 Task: Look for space in Reguiba, Algeria from 11th June, 2023 to 15th June, 2023 for 2 adults in price range Rs.7000 to Rs.16000. Place can be private room with 1  bedroom having 2 beds and 1 bathroom. Property type can be house, flat, hotel. Amenities needed are: washing machine. Booking option can be shelf check-in. Required host language is .
Action: Mouse moved to (620, 89)
Screenshot: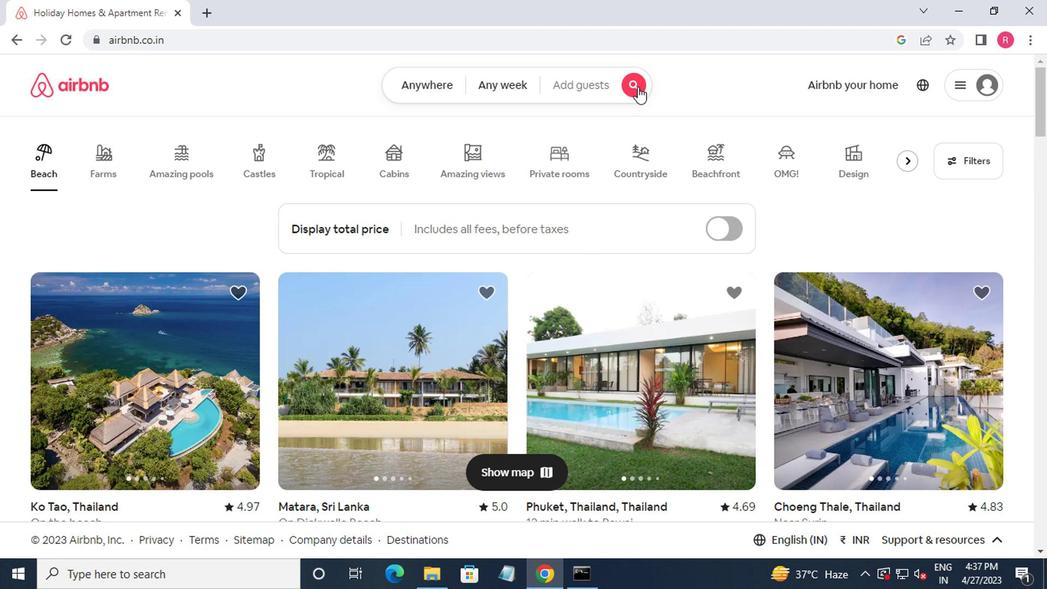 
Action: Mouse pressed left at (620, 89)
Screenshot: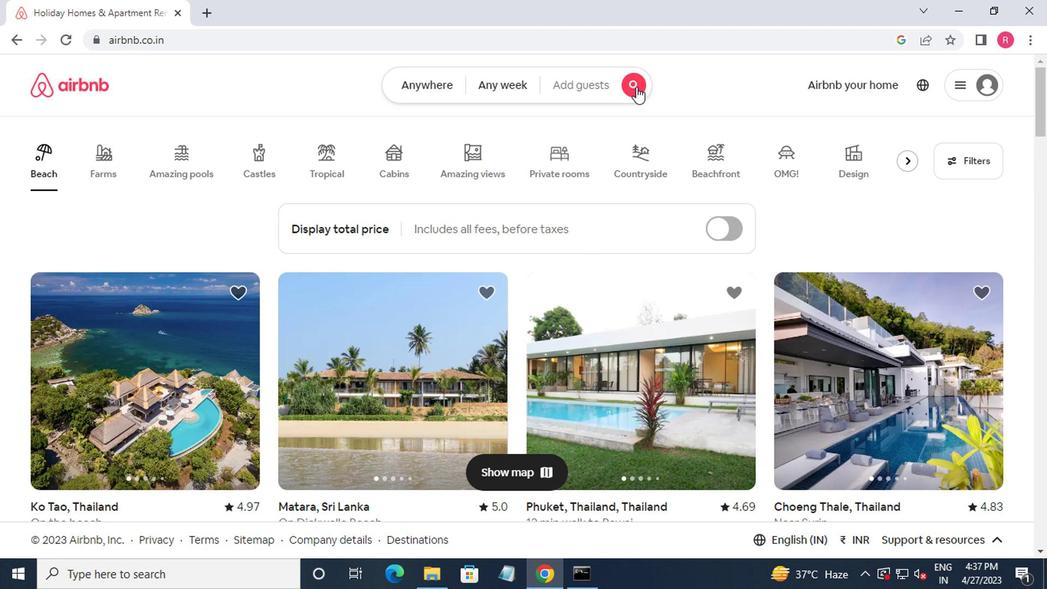 
Action: Mouse moved to (385, 140)
Screenshot: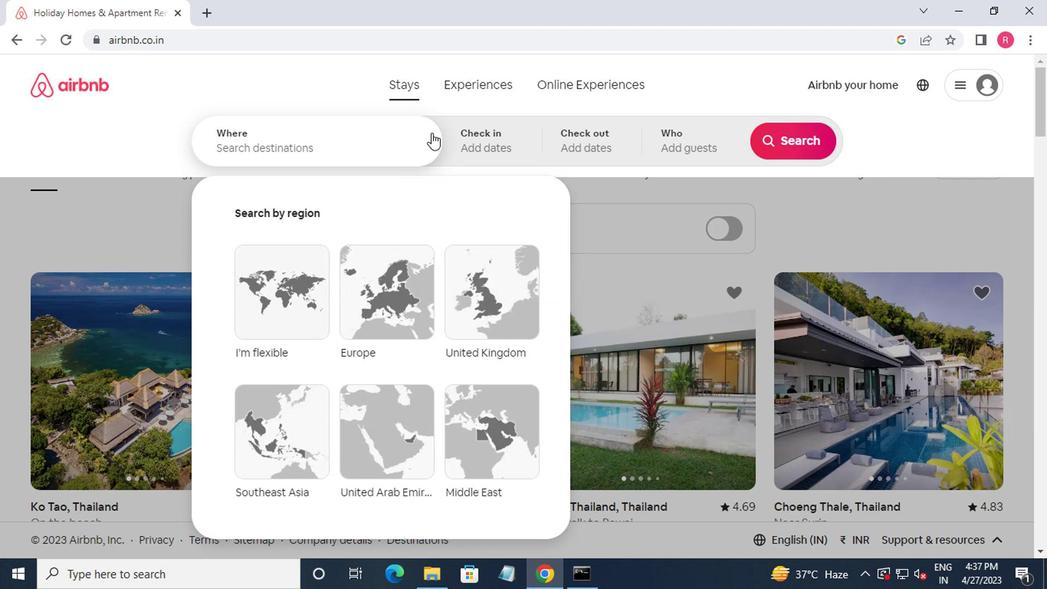 
Action: Mouse pressed left at (385, 140)
Screenshot: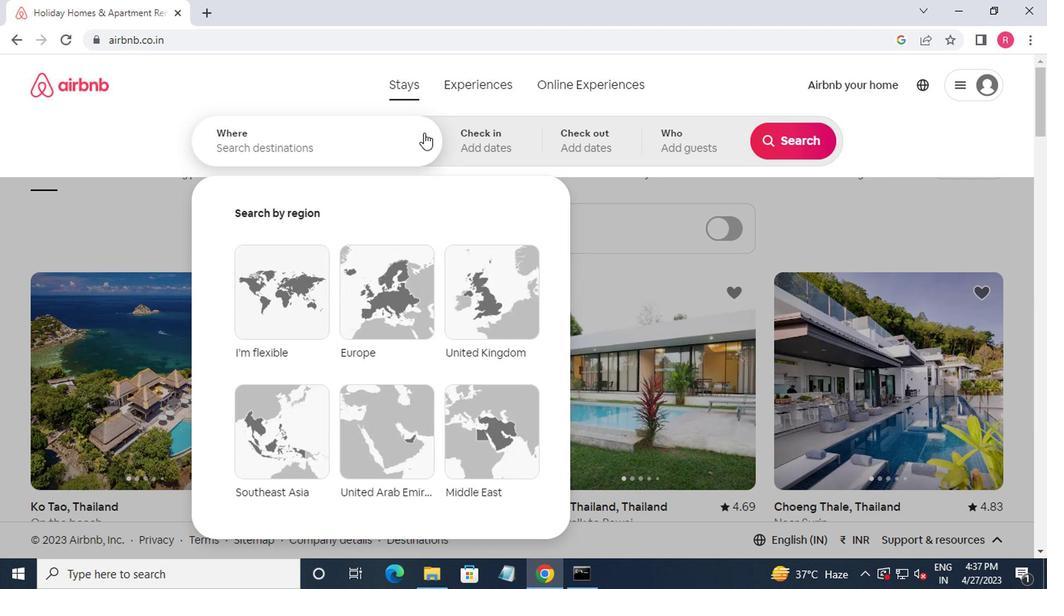 
Action: Mouse moved to (465, 95)
Screenshot: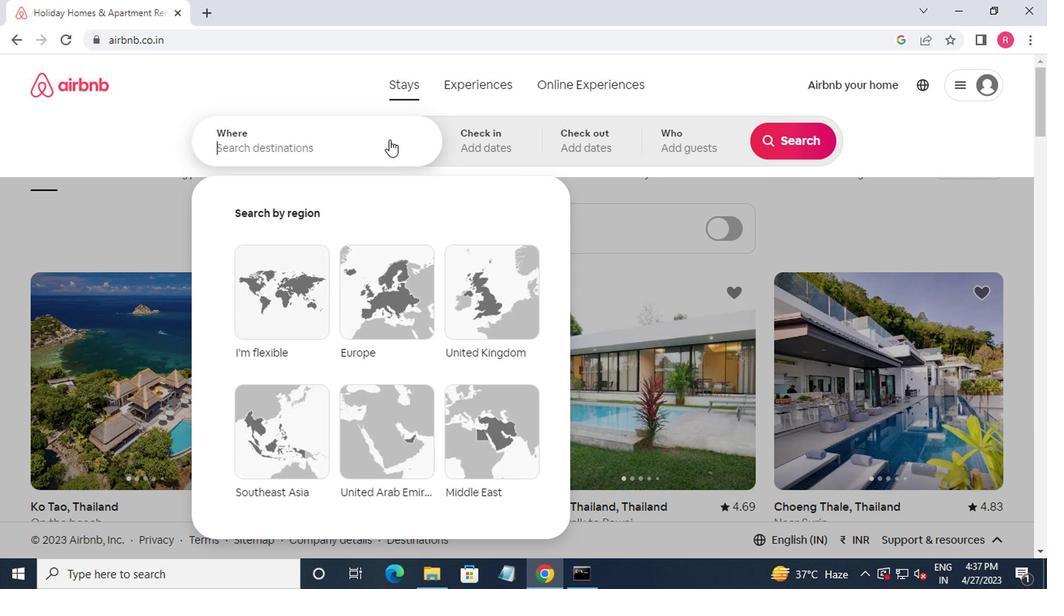 
Action: Key pressed reguiba<Key.down><Key.enter>
Screenshot: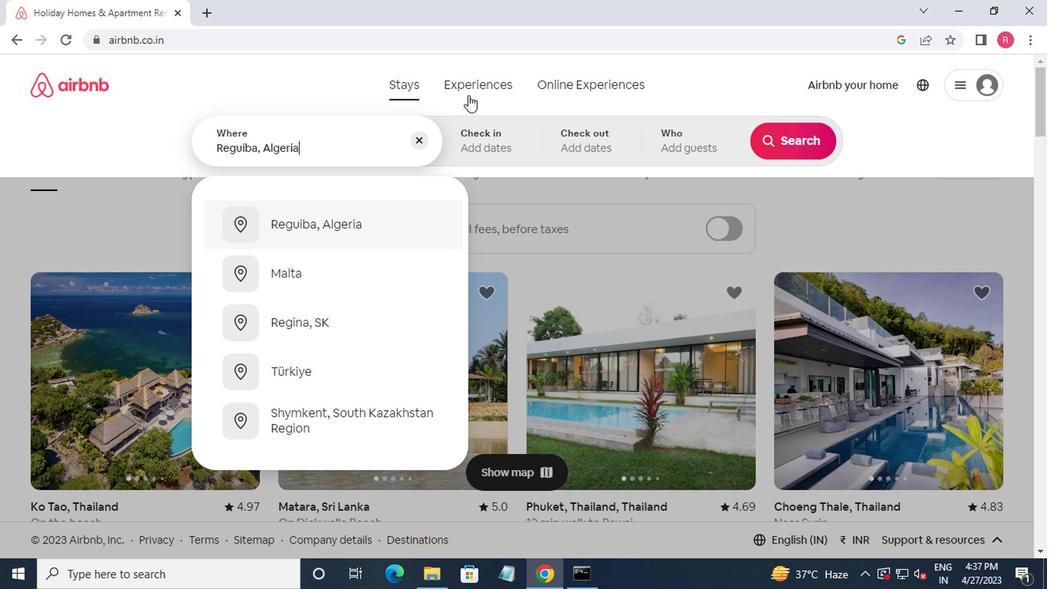
Action: Mouse moved to (685, 145)
Screenshot: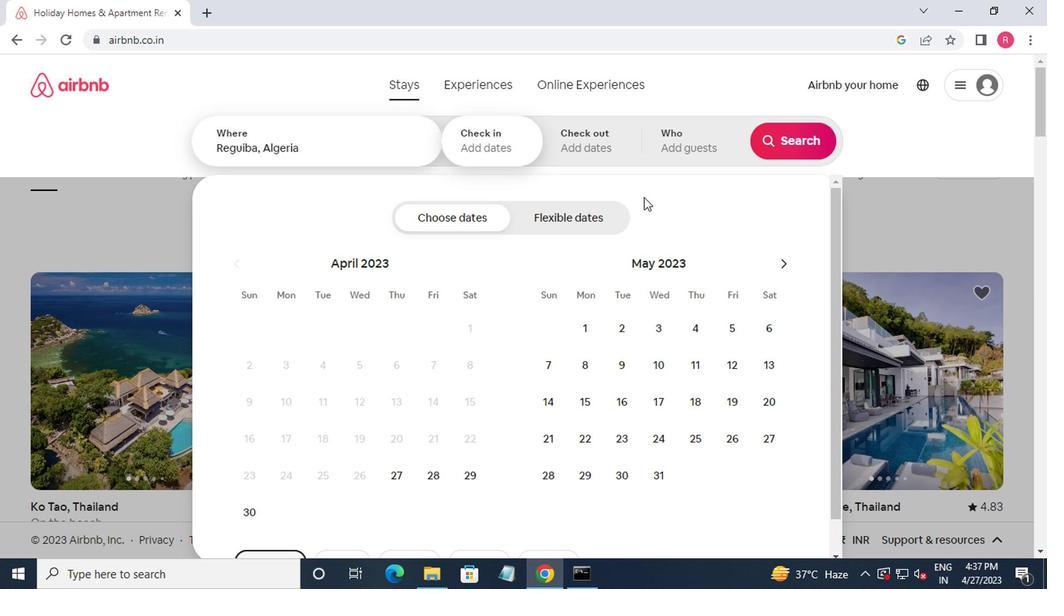 
Action: Mouse pressed left at (685, 145)
Screenshot: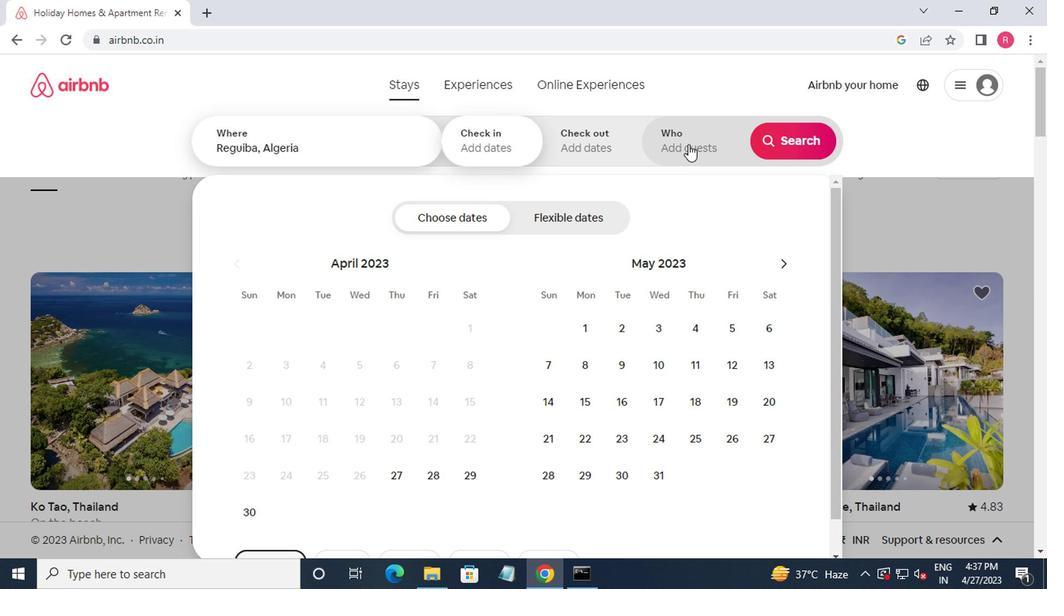 
Action: Mouse moved to (377, 151)
Screenshot: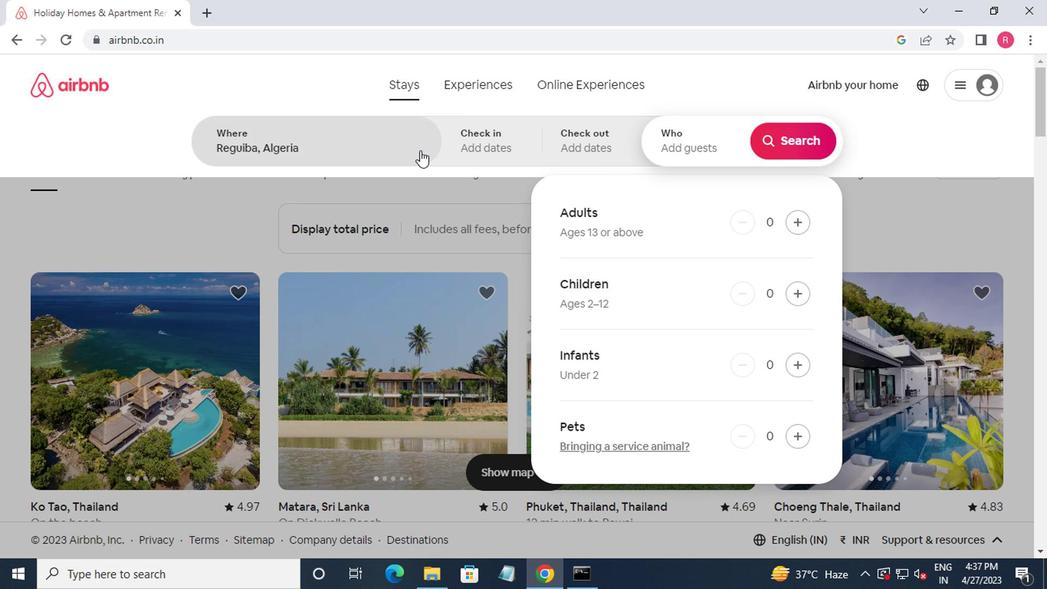 
Action: Mouse pressed left at (377, 151)
Screenshot: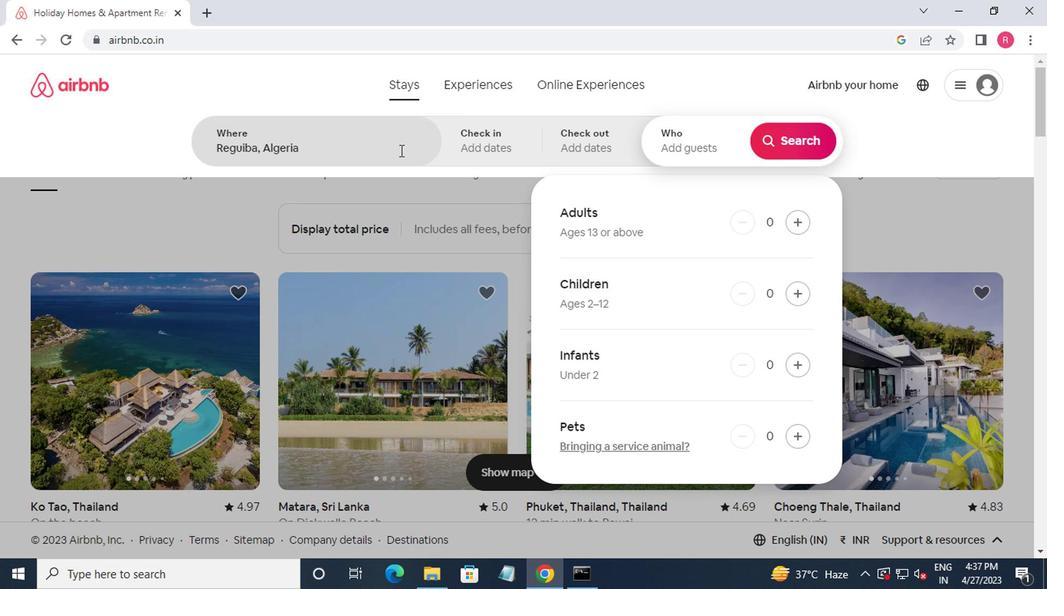 
Action: Mouse moved to (487, 159)
Screenshot: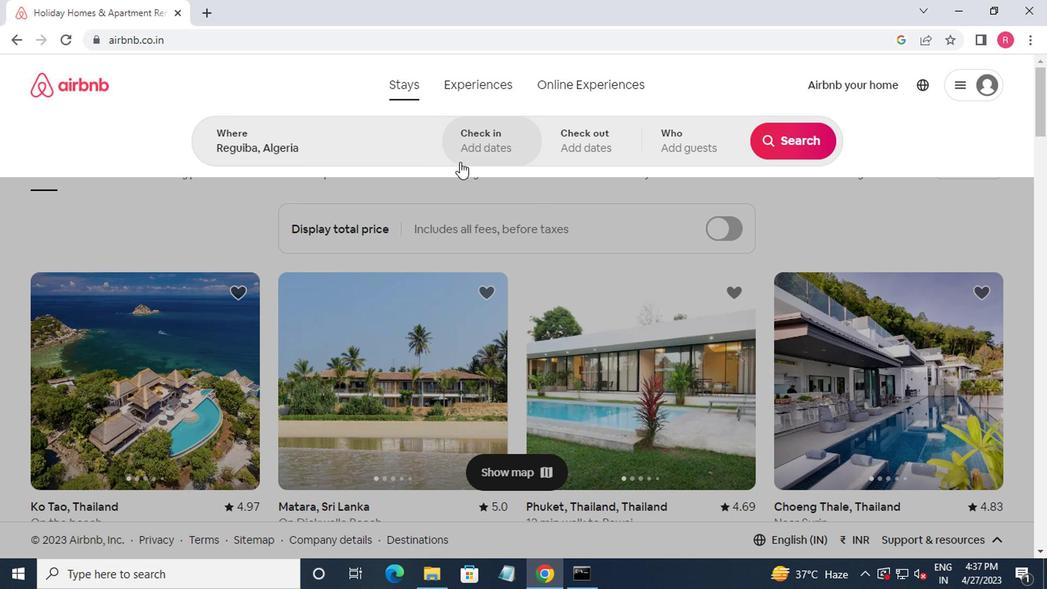 
Action: Mouse pressed left at (487, 159)
Screenshot: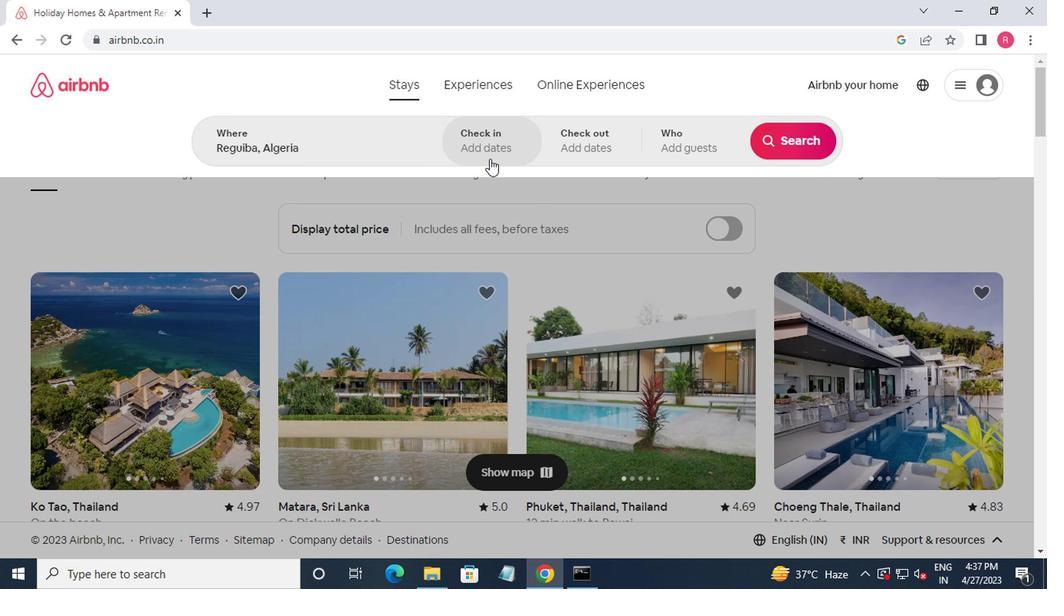 
Action: Mouse moved to (783, 270)
Screenshot: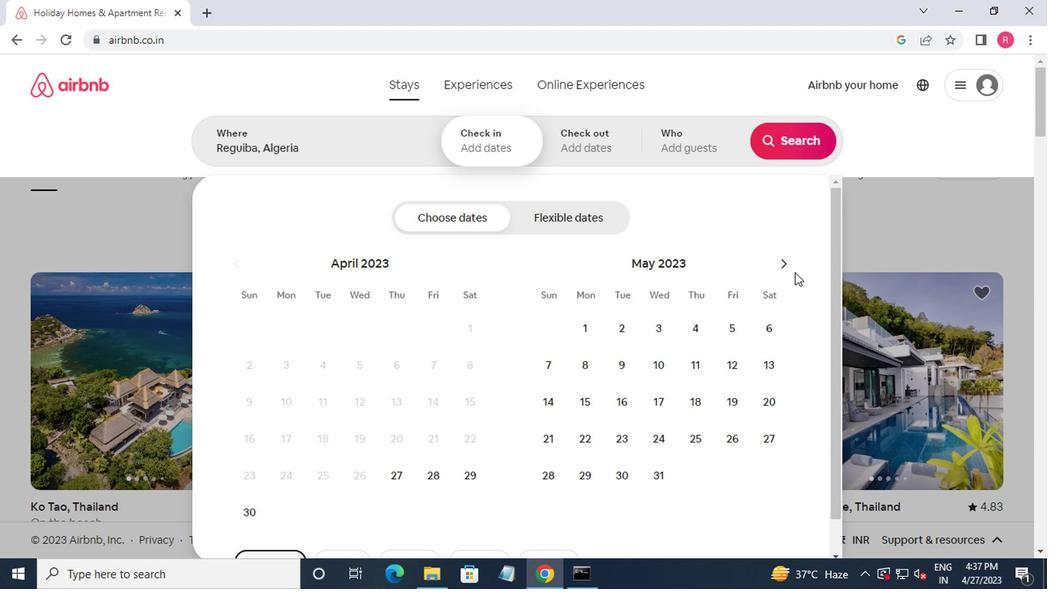 
Action: Mouse pressed left at (783, 270)
Screenshot: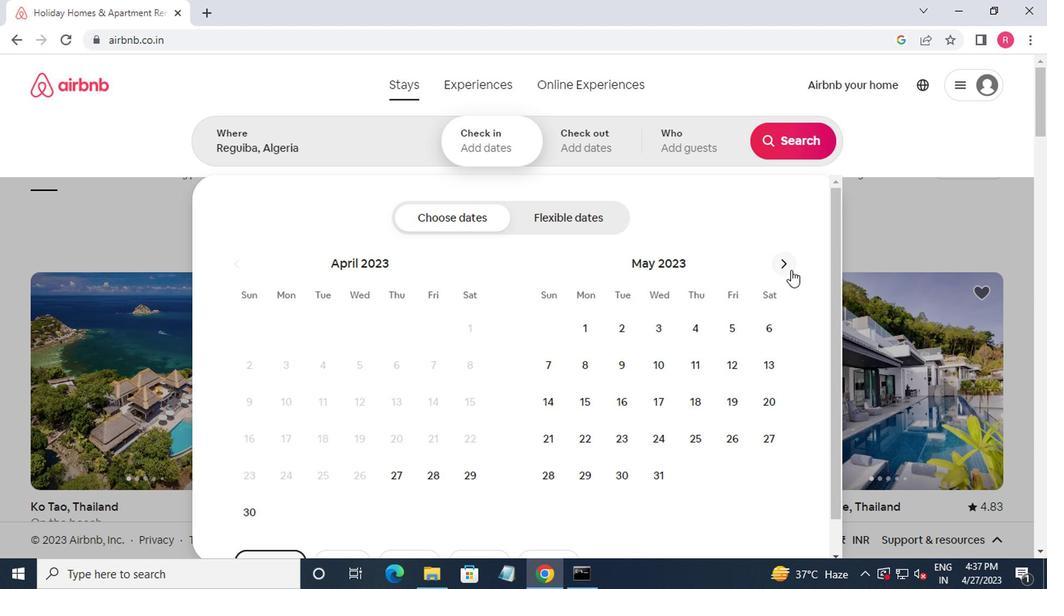 
Action: Mouse moved to (543, 405)
Screenshot: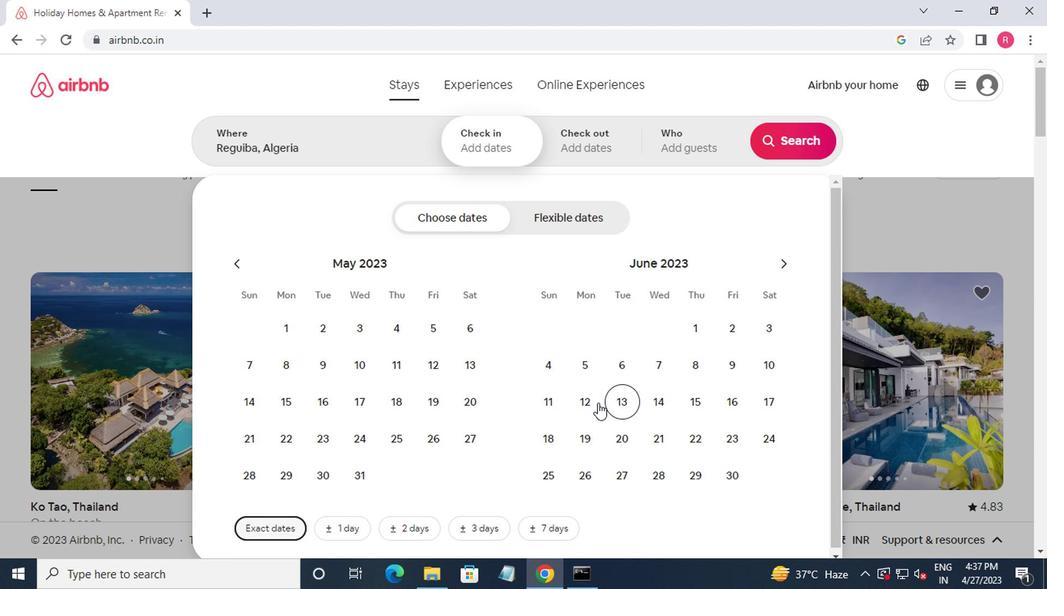 
Action: Mouse pressed left at (543, 405)
Screenshot: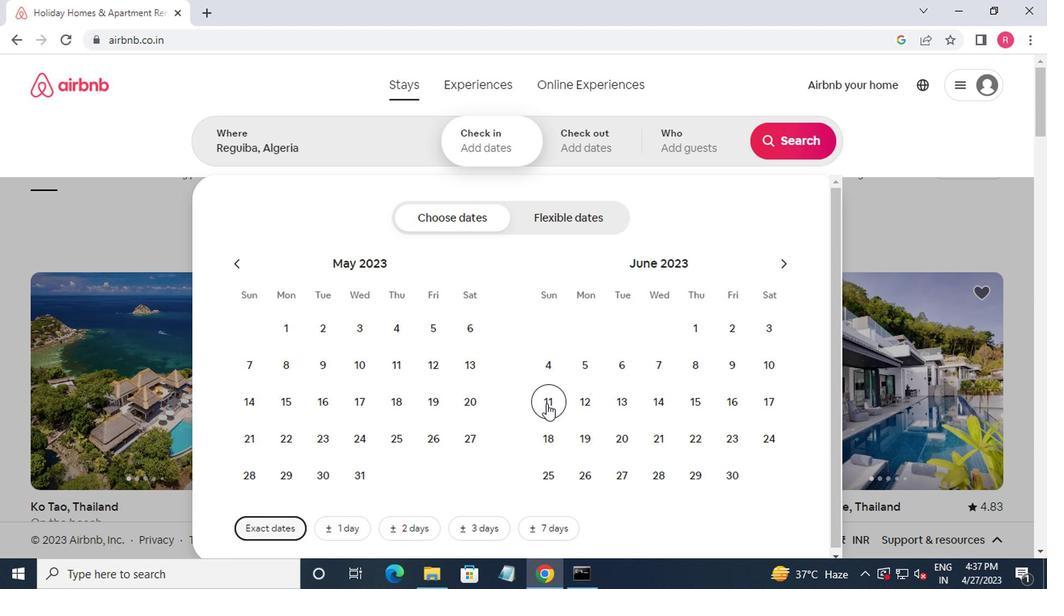 
Action: Mouse moved to (694, 401)
Screenshot: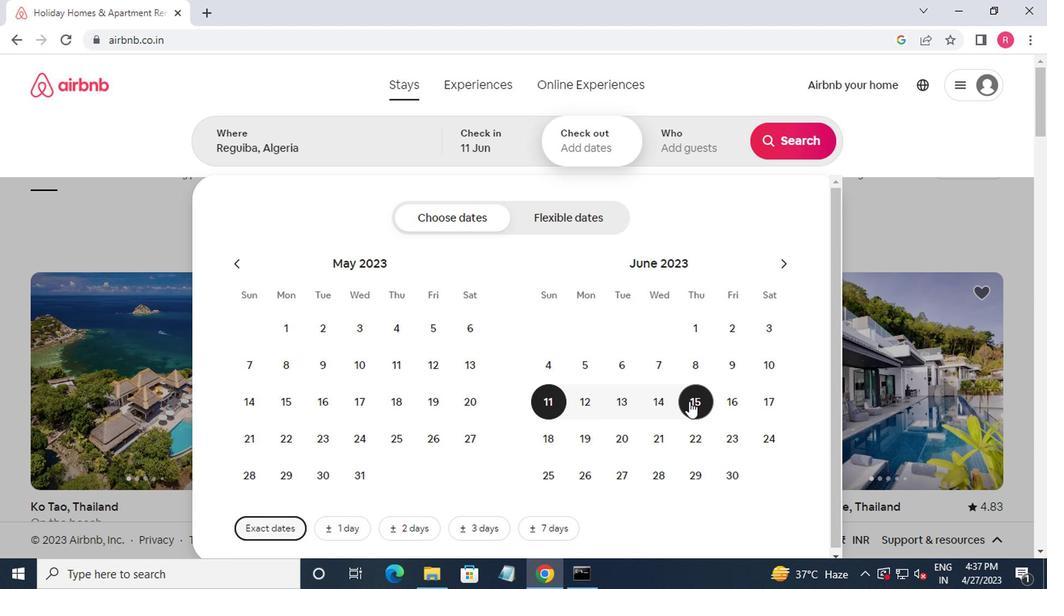 
Action: Mouse pressed left at (694, 401)
Screenshot: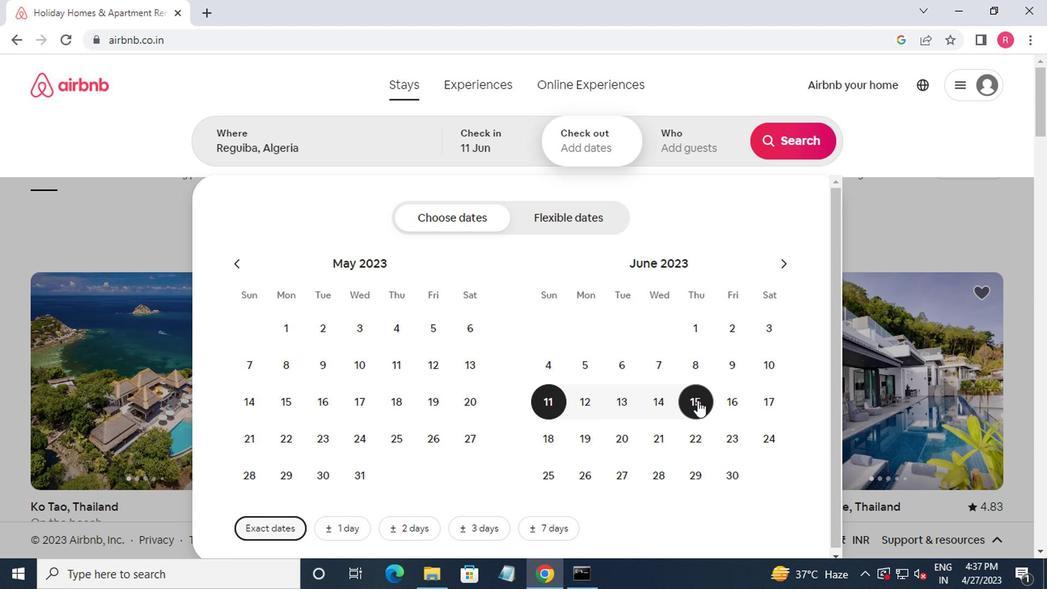 
Action: Mouse moved to (677, 155)
Screenshot: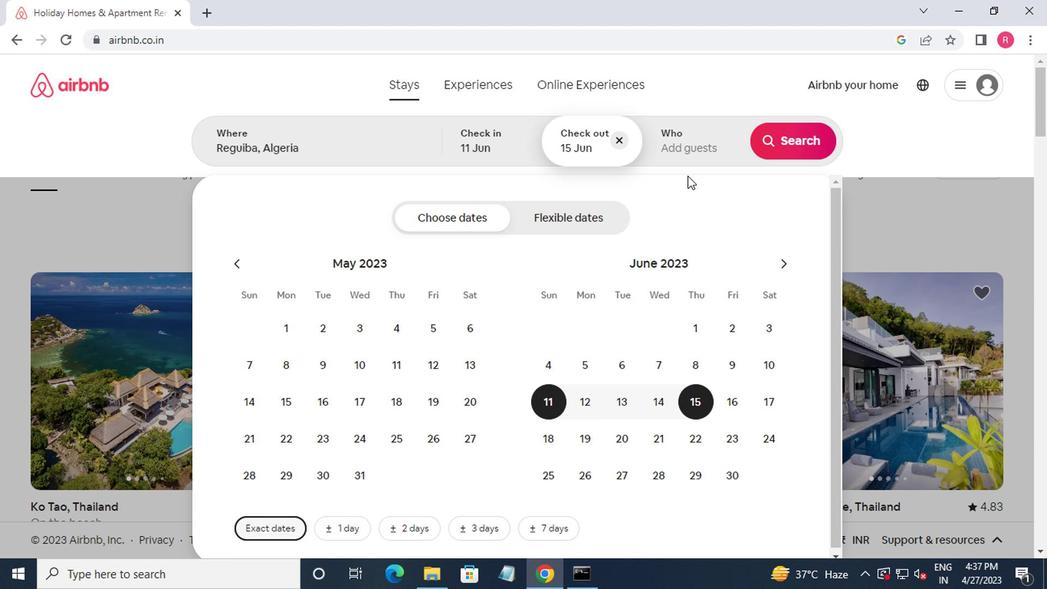 
Action: Mouse pressed left at (677, 155)
Screenshot: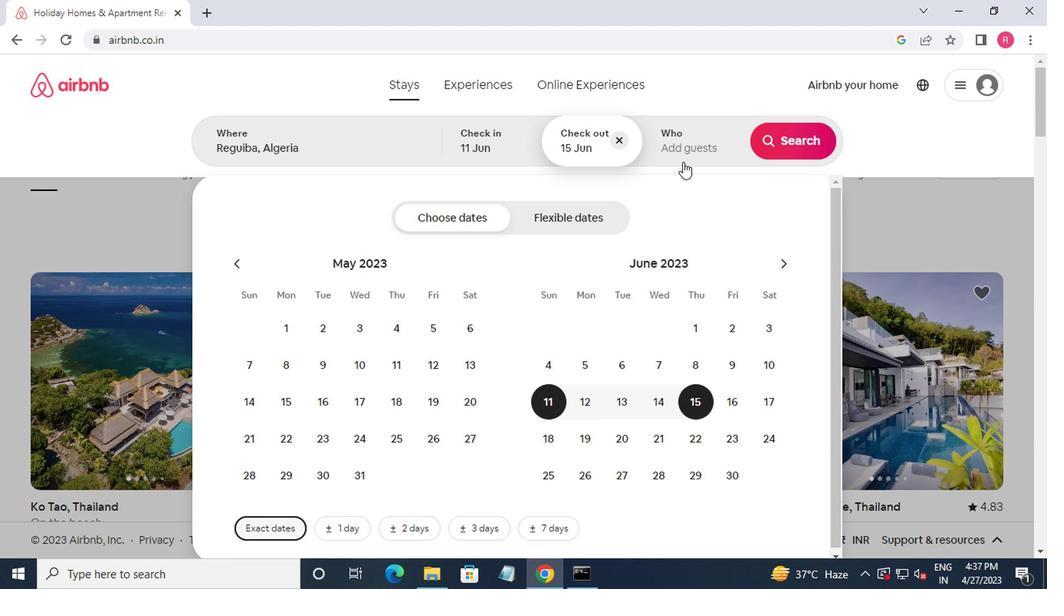 
Action: Mouse moved to (786, 226)
Screenshot: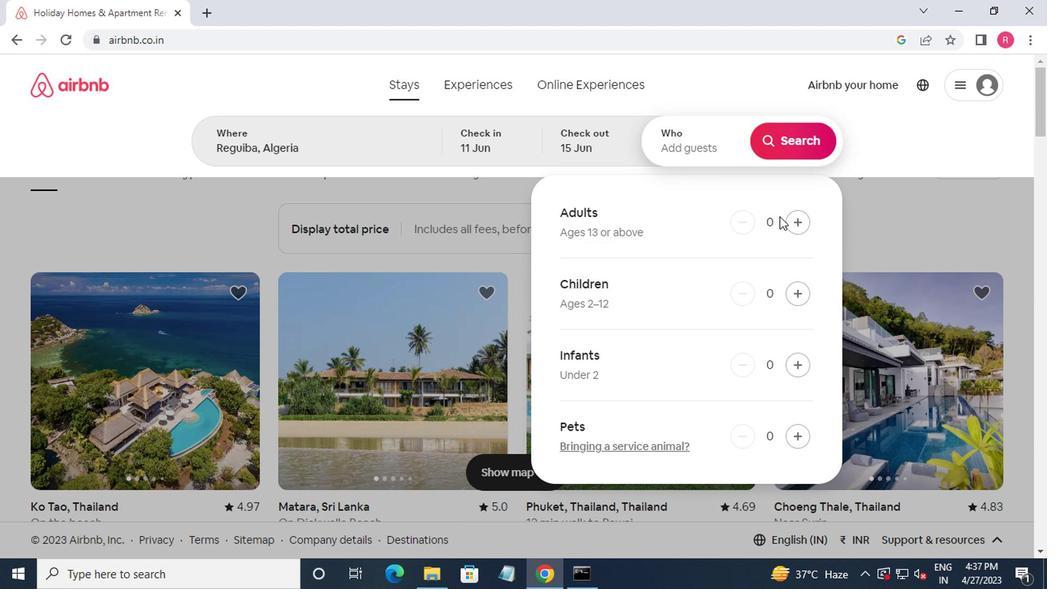 
Action: Mouse pressed left at (786, 226)
Screenshot: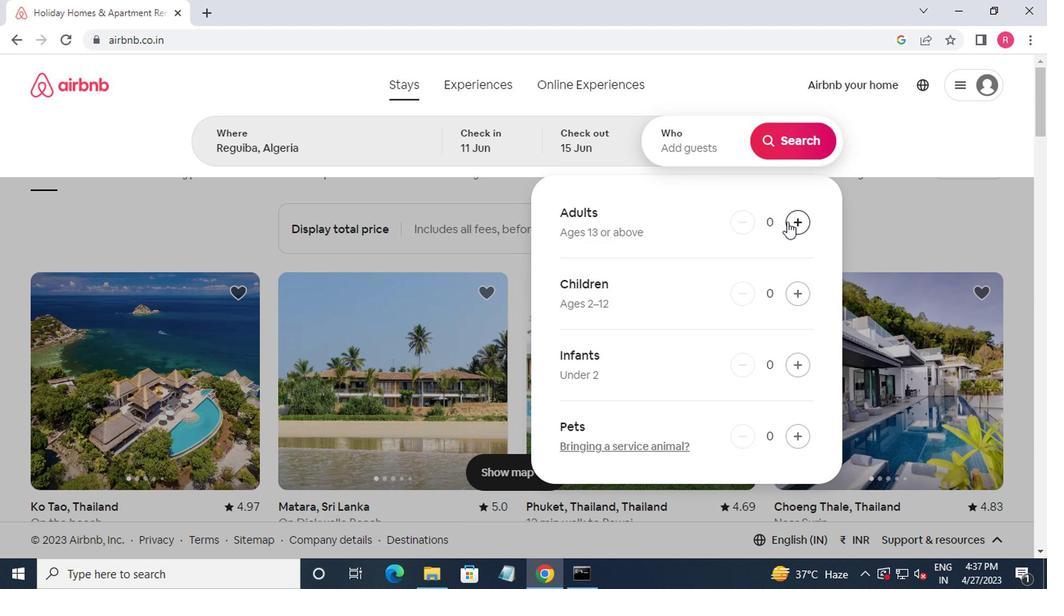 
Action: Mouse pressed left at (786, 226)
Screenshot: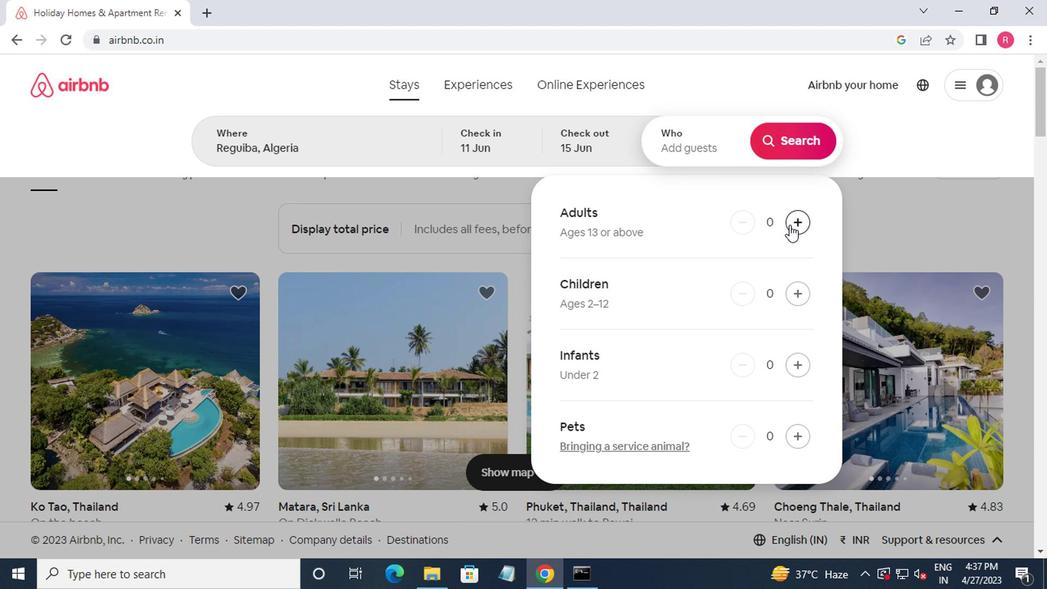 
Action: Mouse moved to (784, 155)
Screenshot: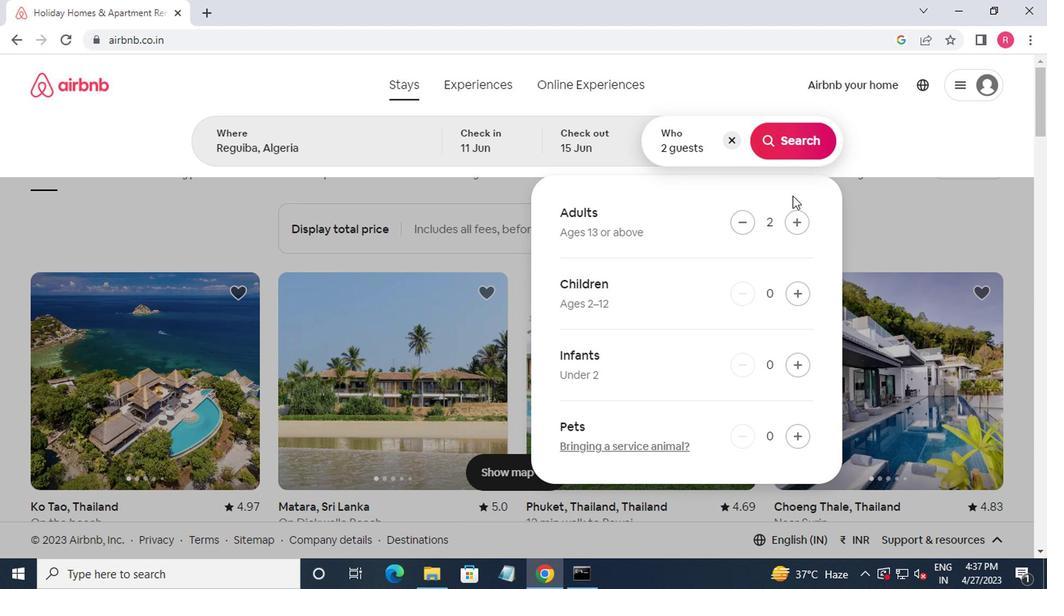 
Action: Mouse pressed left at (784, 155)
Screenshot: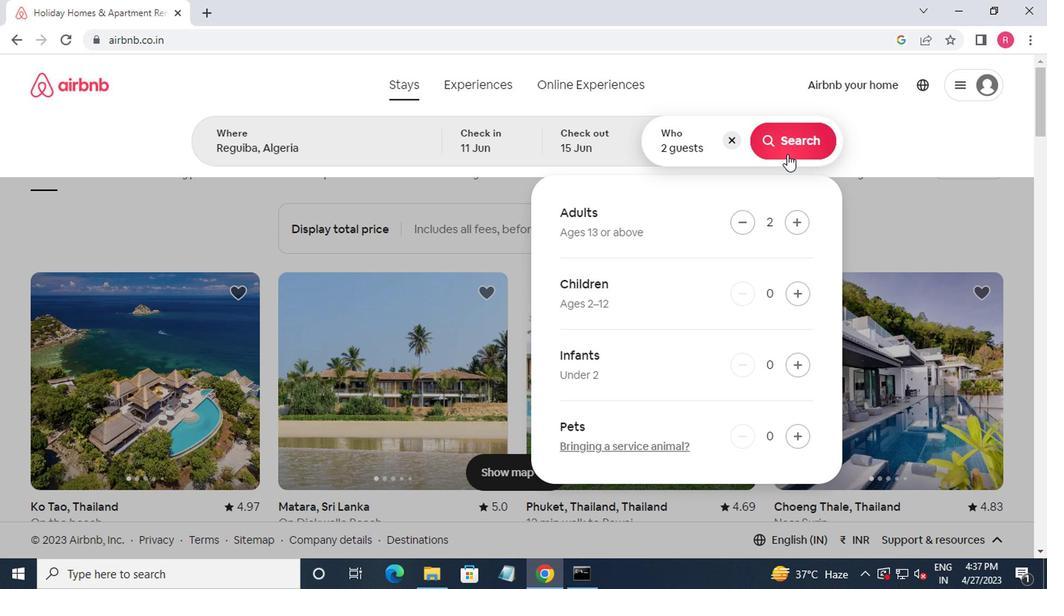 
Action: Mouse moved to (978, 154)
Screenshot: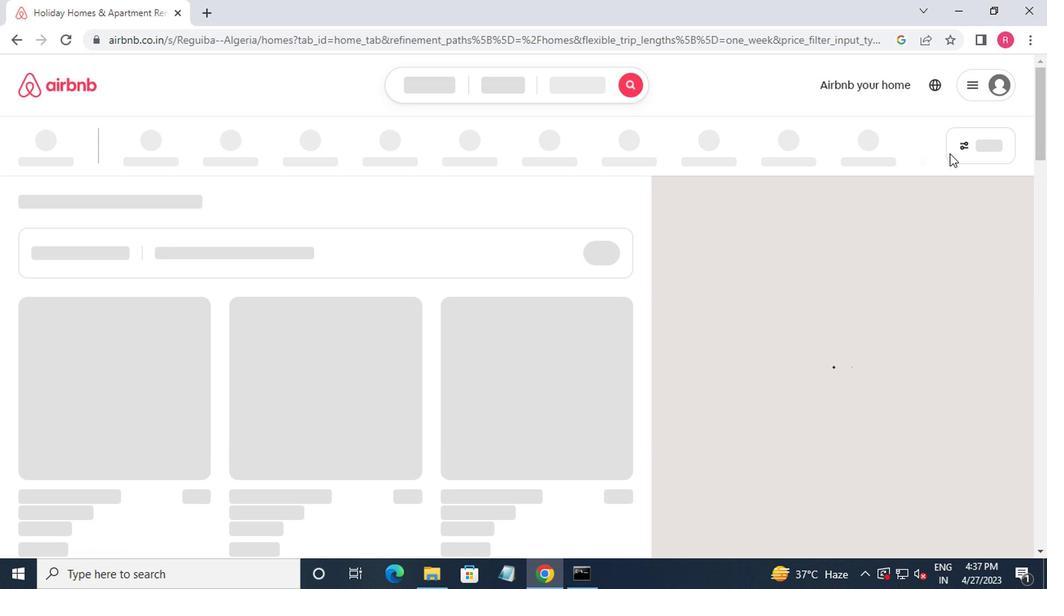 
Action: Mouse pressed left at (978, 154)
Screenshot: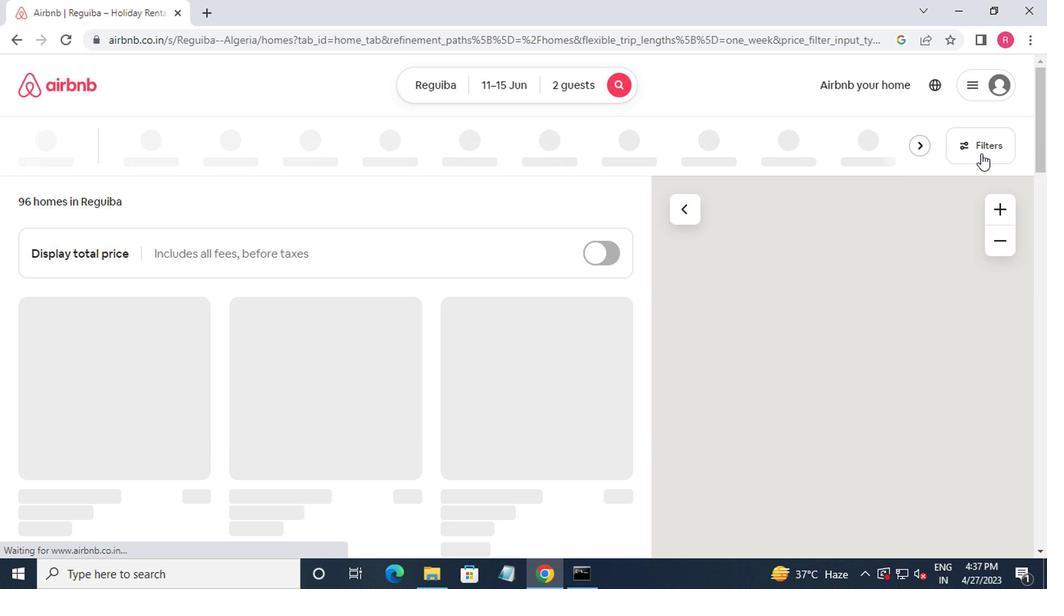 
Action: Mouse moved to (368, 338)
Screenshot: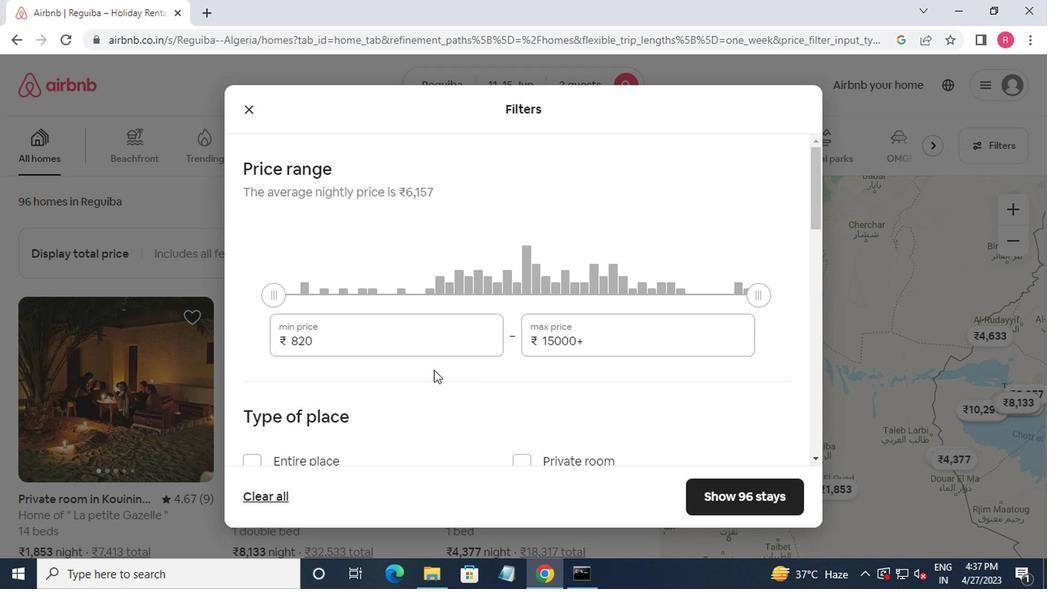 
Action: Mouse pressed left at (368, 338)
Screenshot: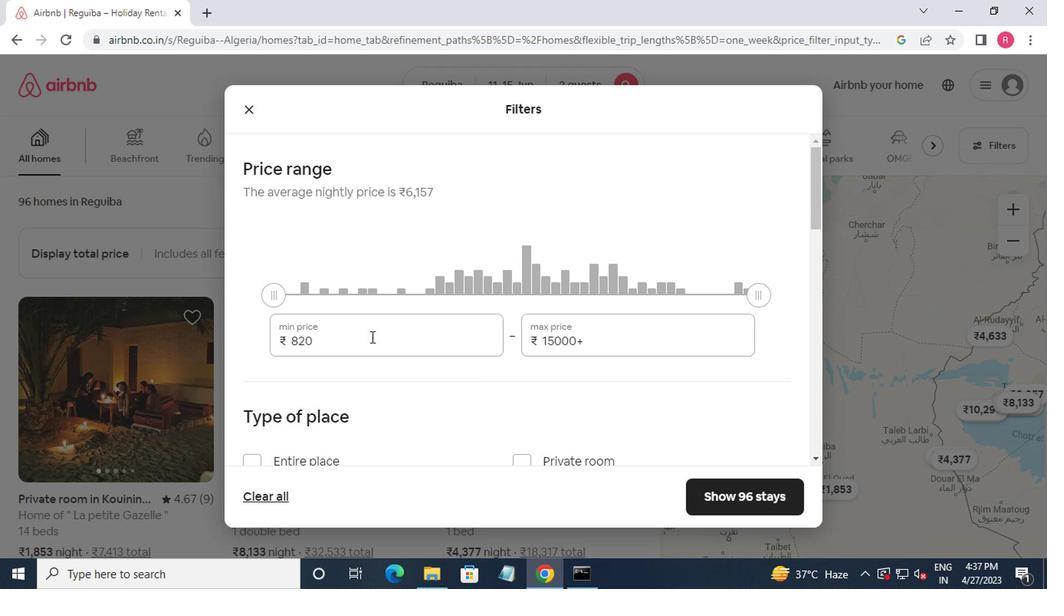 
Action: Mouse moved to (385, 325)
Screenshot: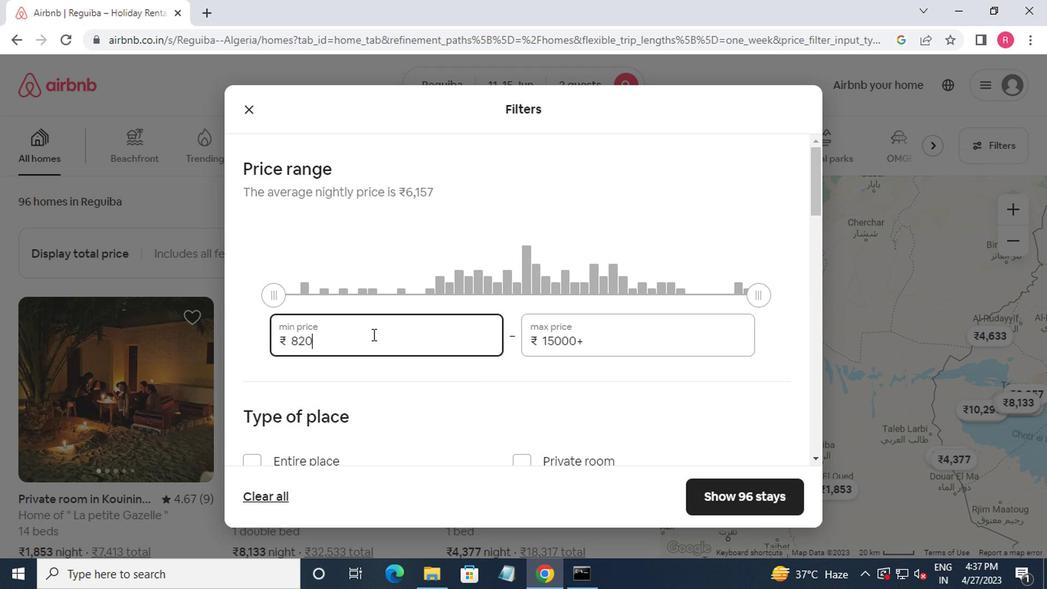 
Action: Key pressed <Key.backspace><Key.backspace><Key.backspace><Key.backspace>7000<Key.tab>16000
Screenshot: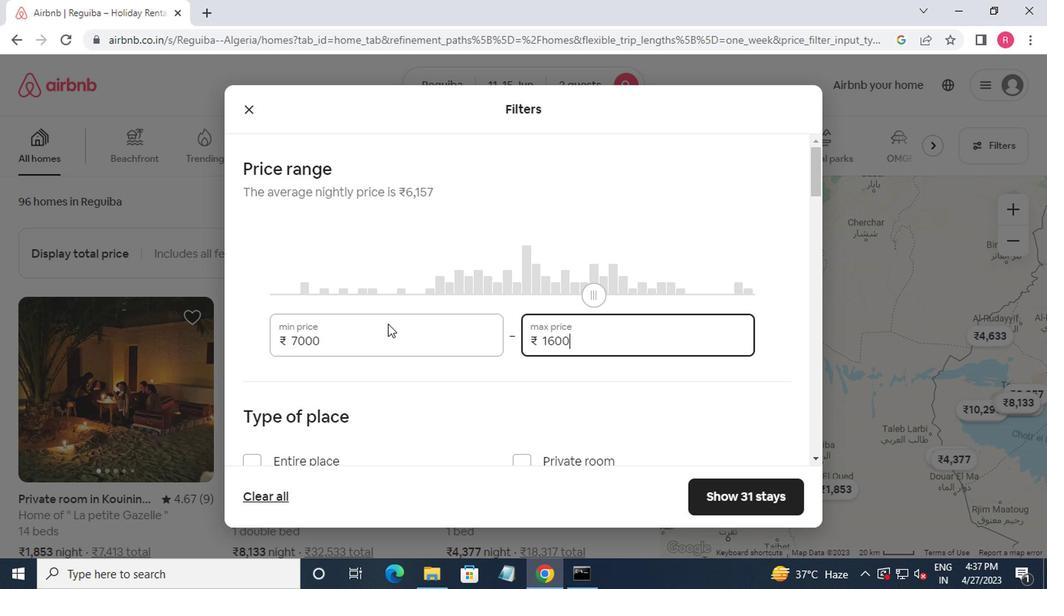 
Action: Mouse moved to (407, 308)
Screenshot: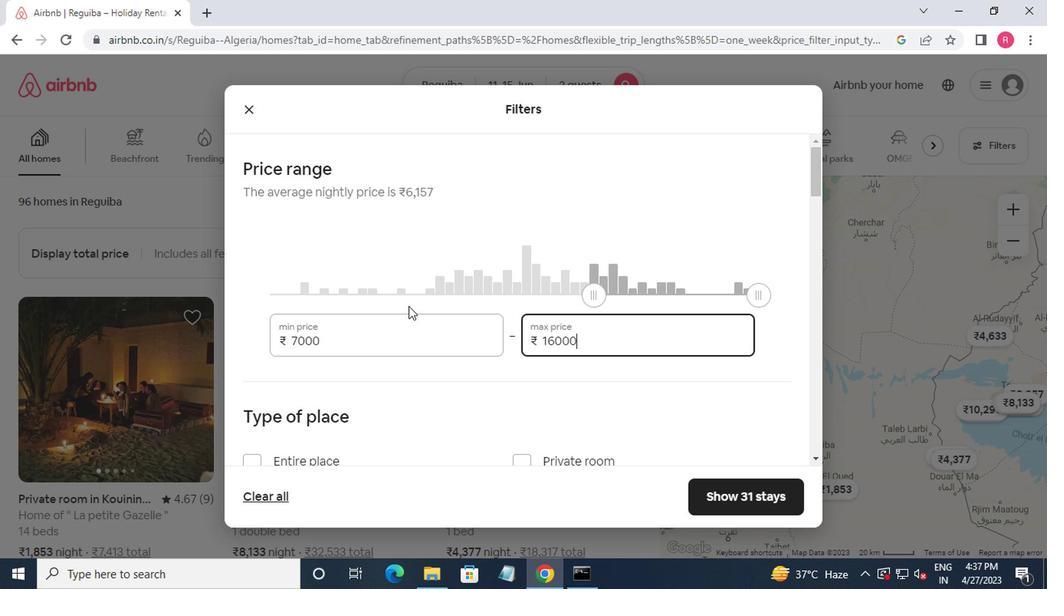 
Action: Mouse scrolled (407, 307) with delta (0, 0)
Screenshot: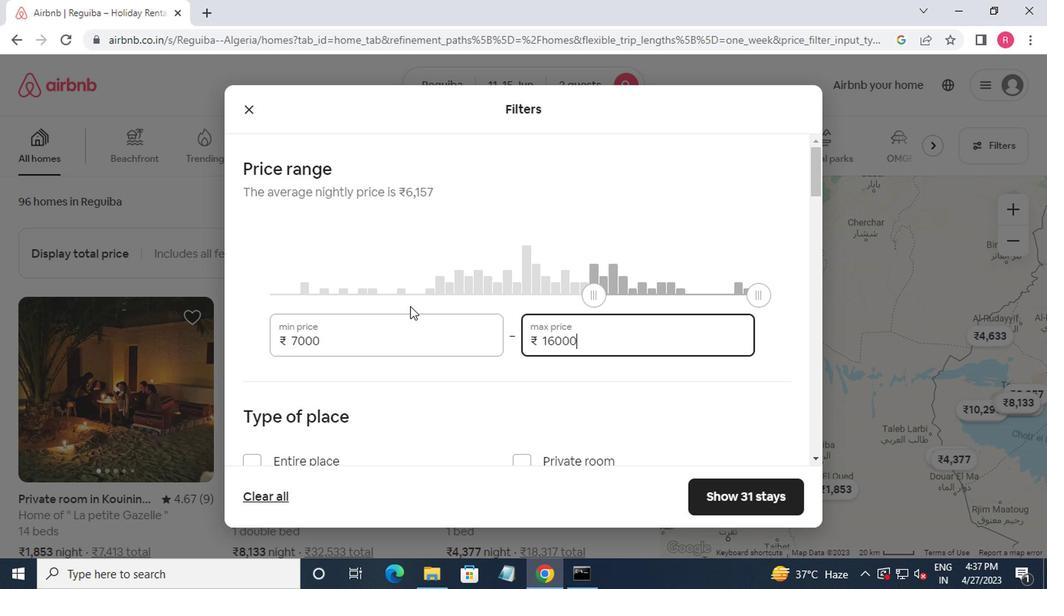 
Action: Mouse moved to (409, 313)
Screenshot: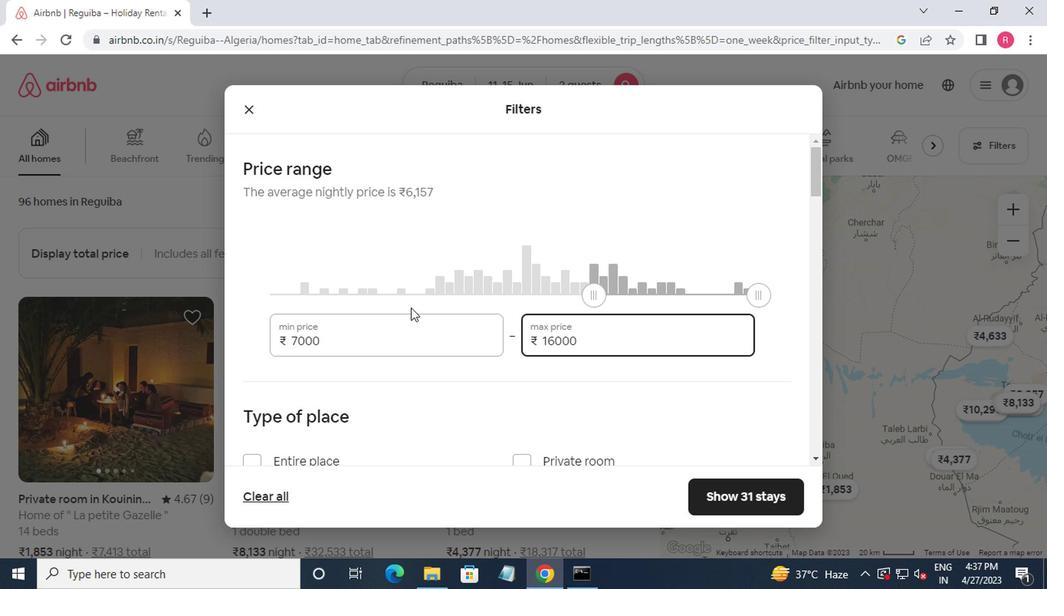 
Action: Mouse scrolled (409, 311) with delta (0, -1)
Screenshot: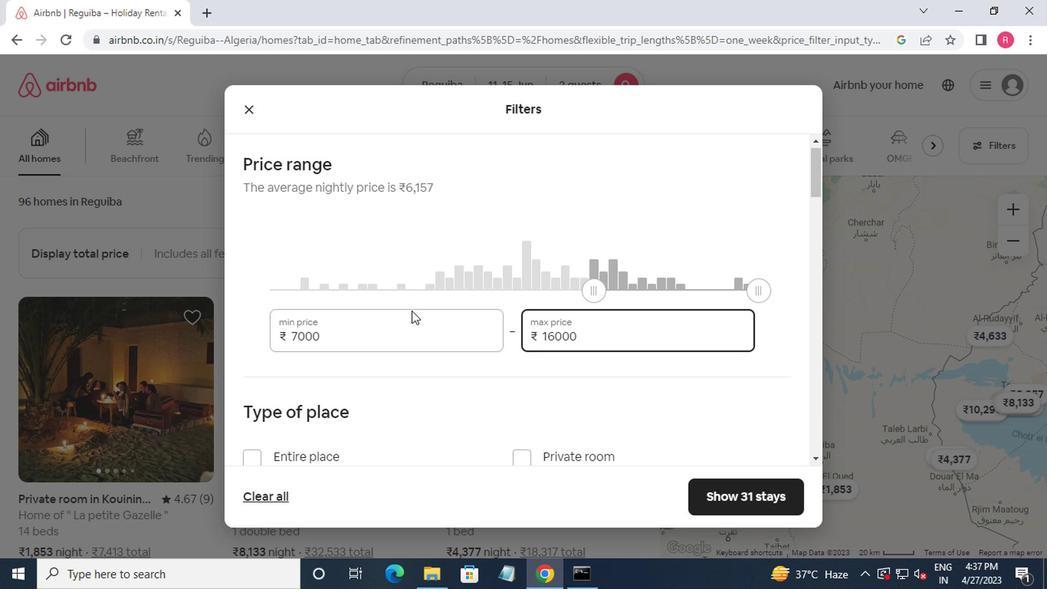 
Action: Mouse moved to (530, 315)
Screenshot: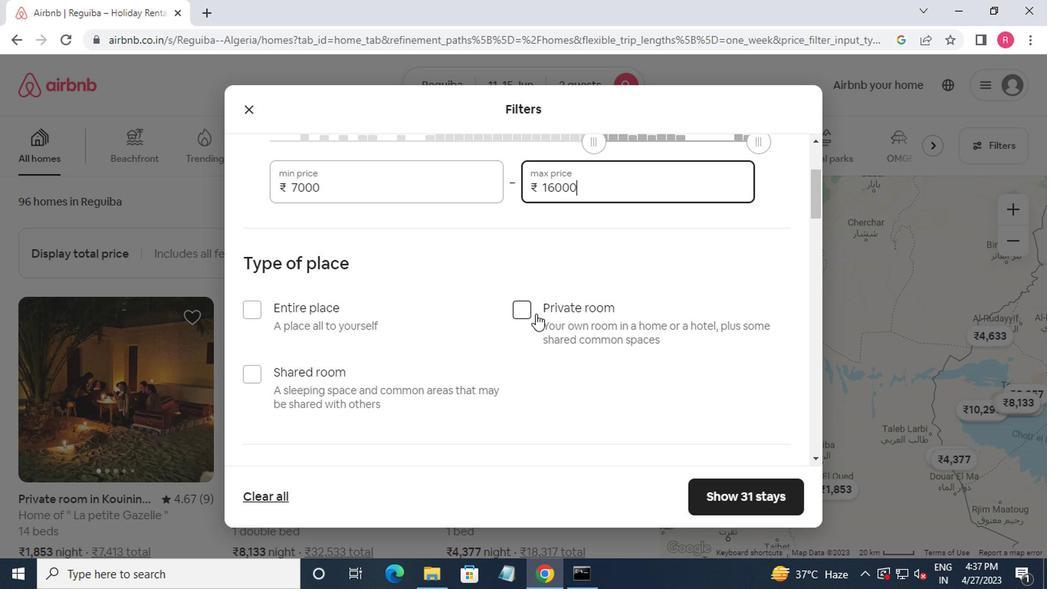 
Action: Mouse pressed left at (530, 315)
Screenshot: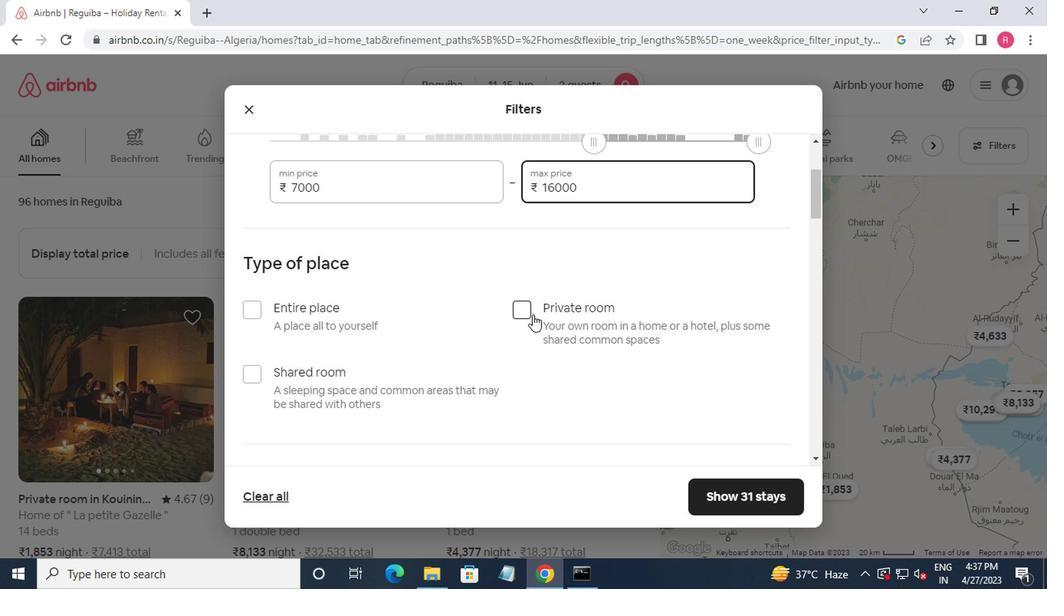 
Action: Mouse moved to (530, 315)
Screenshot: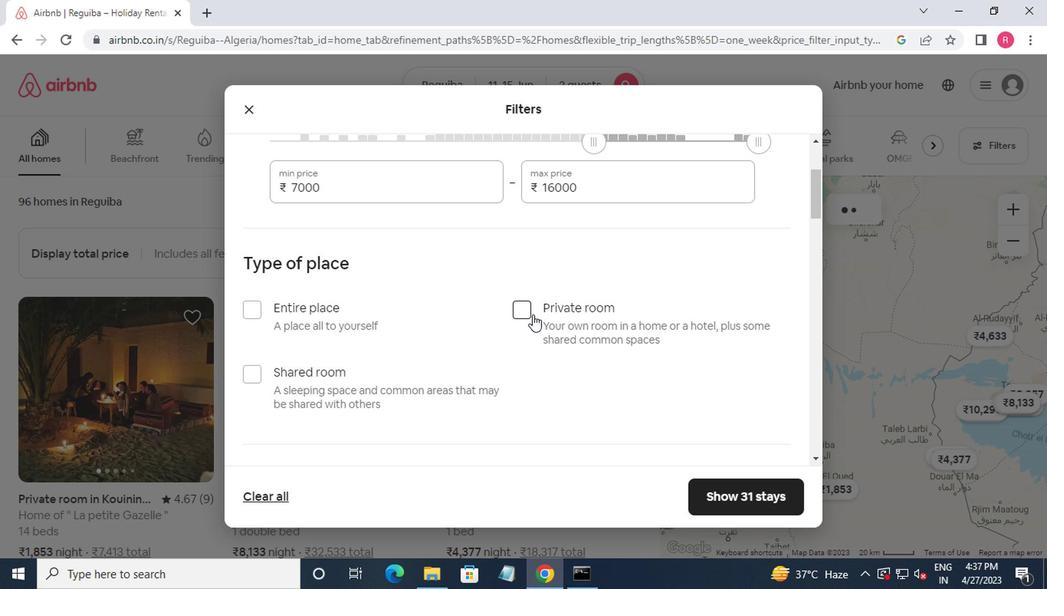 
Action: Mouse scrolled (530, 314) with delta (0, 0)
Screenshot: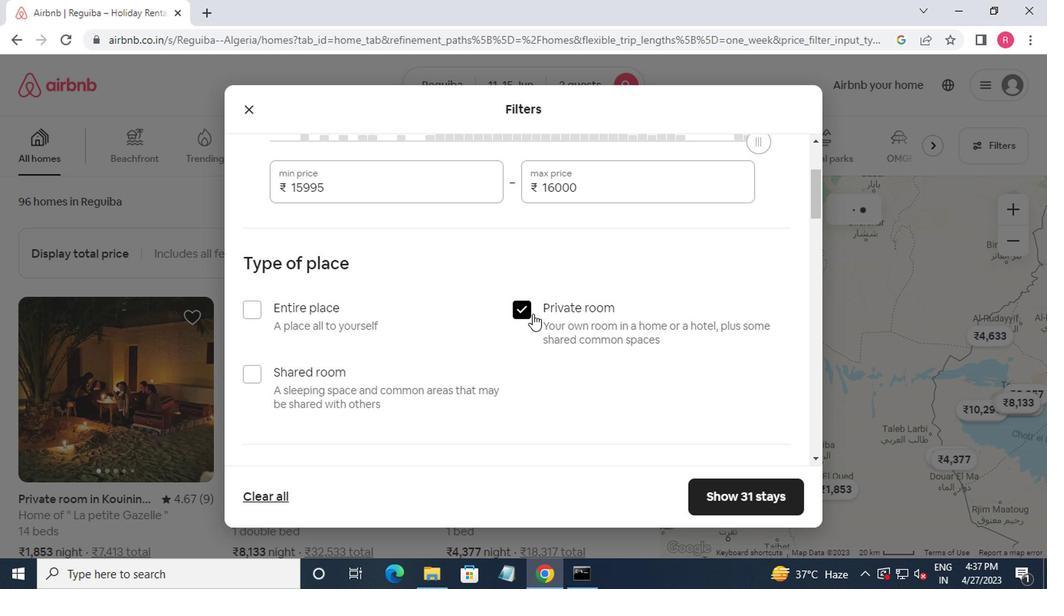 
Action: Mouse scrolled (530, 314) with delta (0, 0)
Screenshot: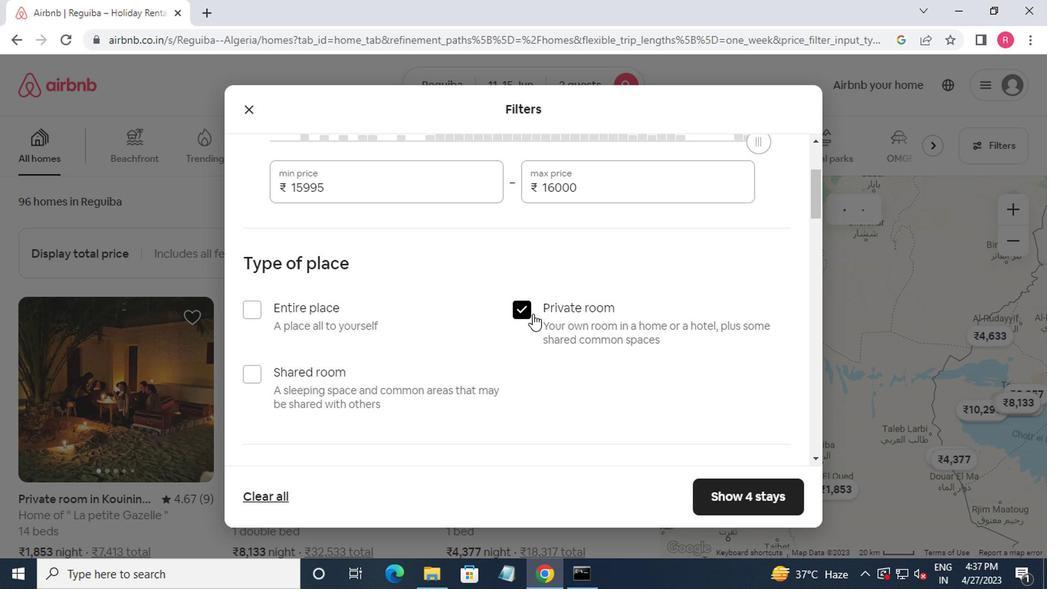 
Action: Mouse moved to (509, 324)
Screenshot: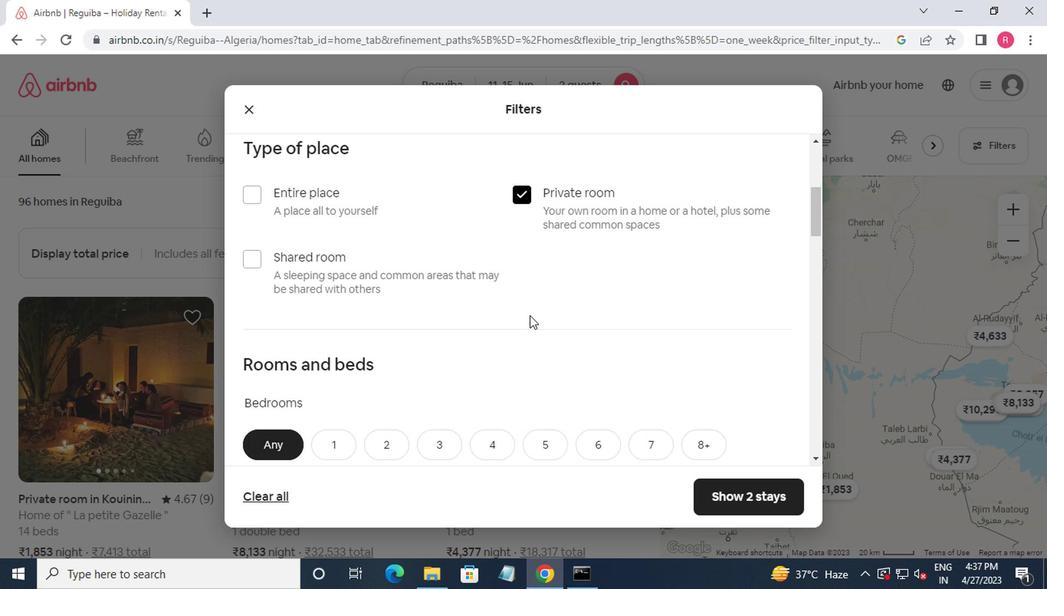 
Action: Mouse scrolled (509, 323) with delta (0, 0)
Screenshot: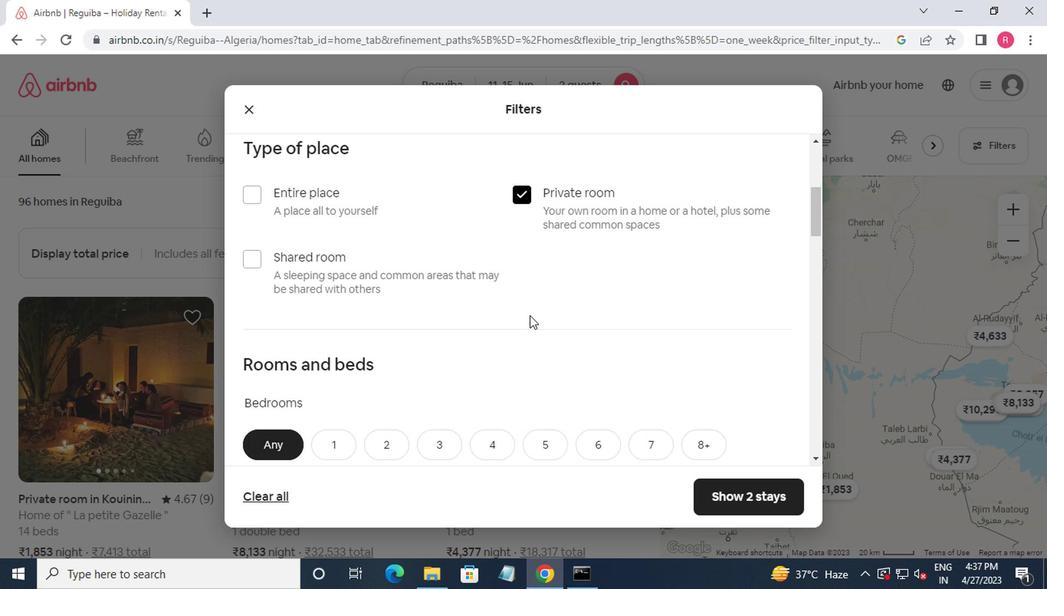 
Action: Mouse moved to (319, 336)
Screenshot: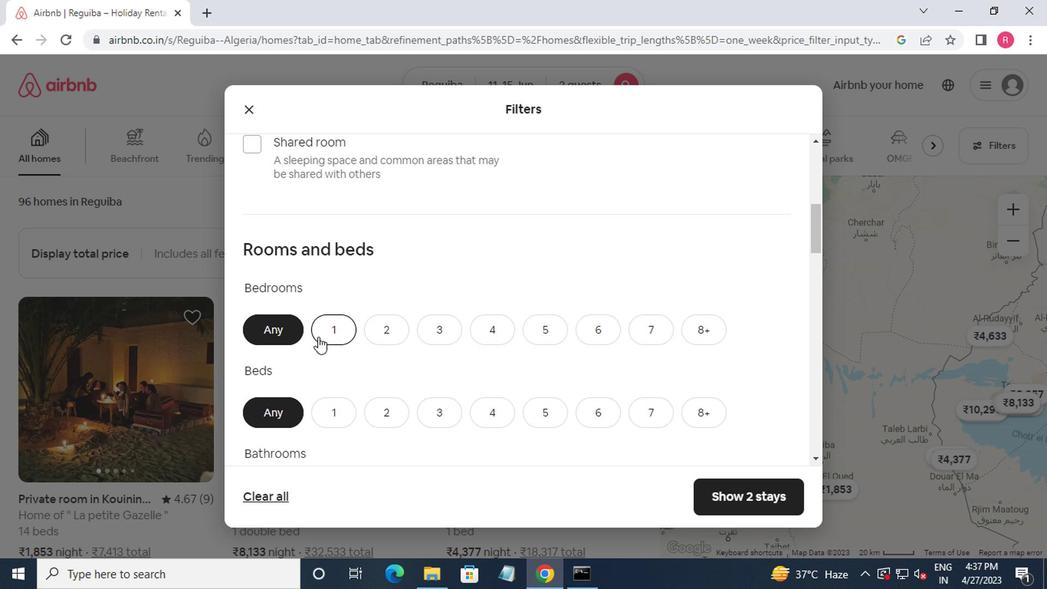
Action: Mouse pressed left at (319, 336)
Screenshot: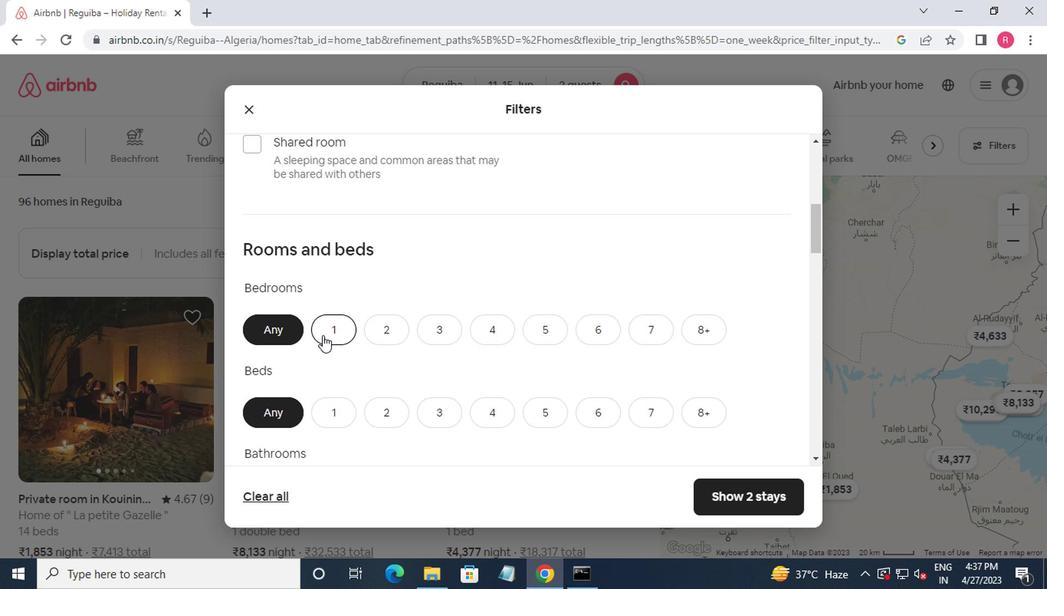 
Action: Mouse moved to (398, 412)
Screenshot: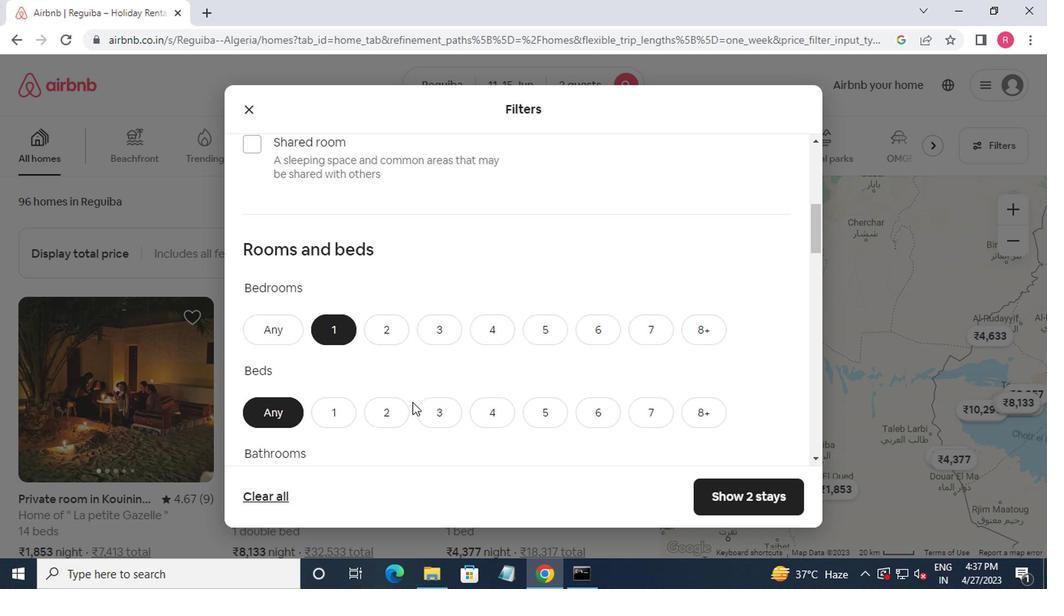 
Action: Mouse pressed left at (398, 412)
Screenshot: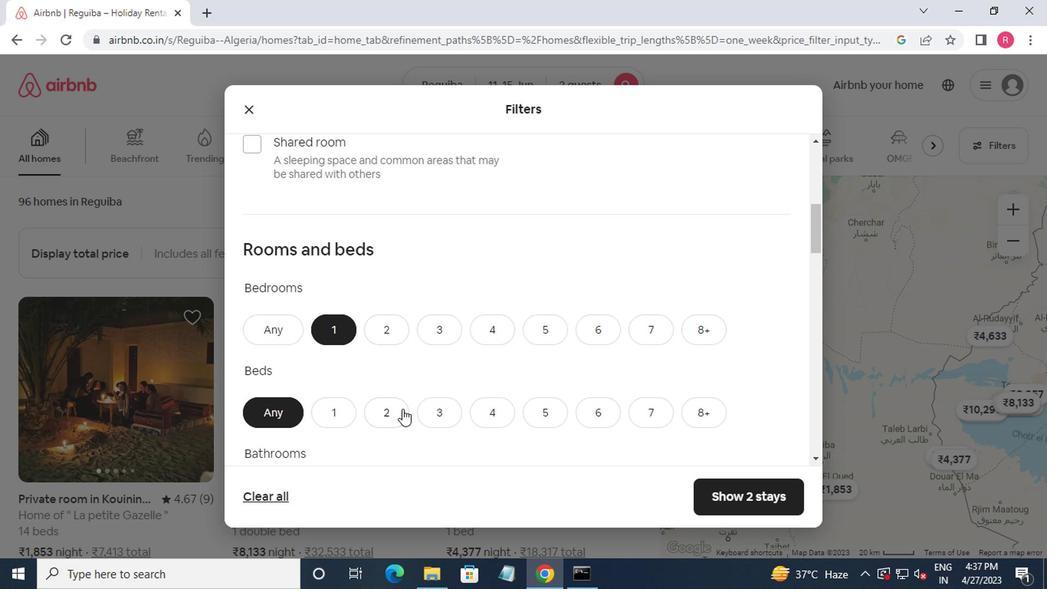 
Action: Mouse moved to (395, 398)
Screenshot: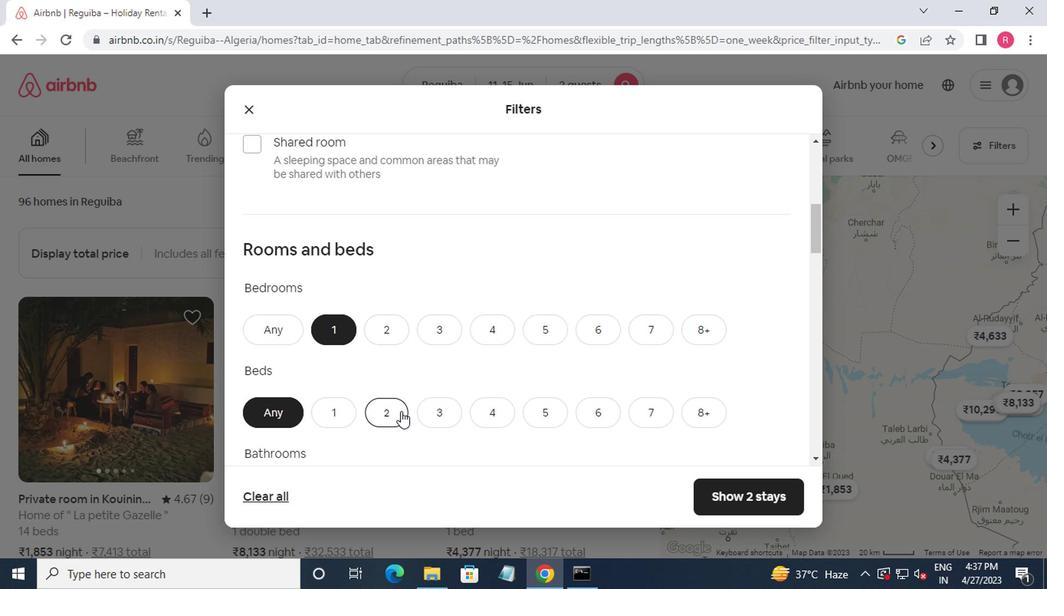 
Action: Mouse scrolled (395, 397) with delta (0, 0)
Screenshot: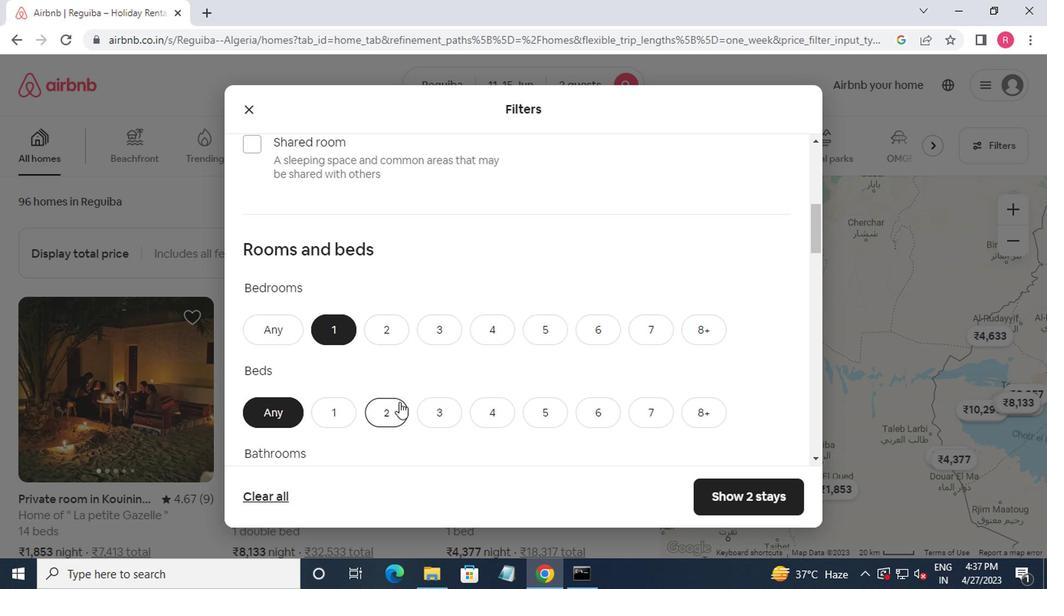 
Action: Mouse moved to (394, 398)
Screenshot: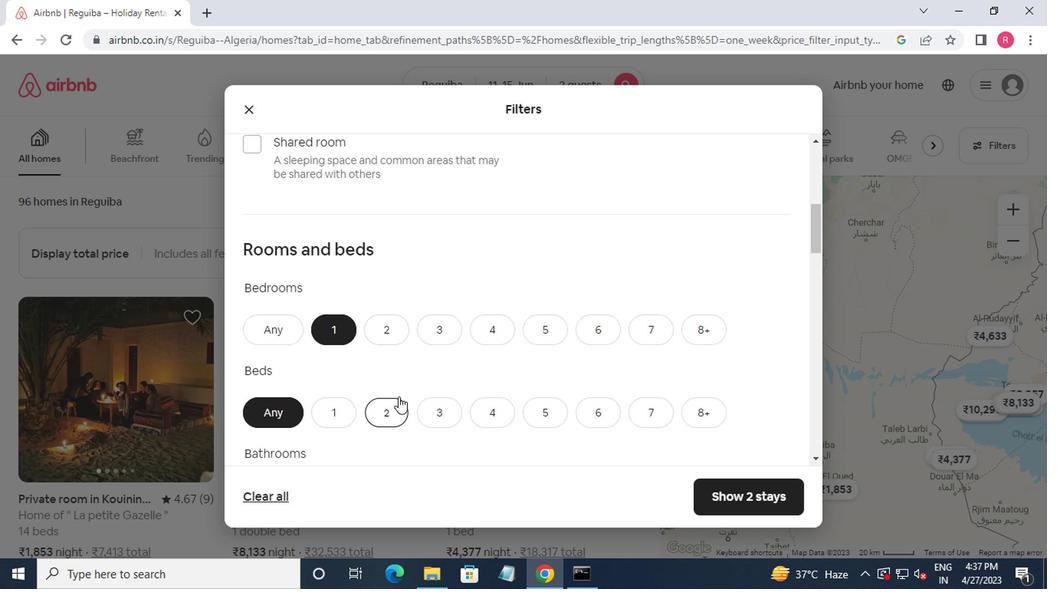 
Action: Mouse scrolled (394, 397) with delta (0, 0)
Screenshot: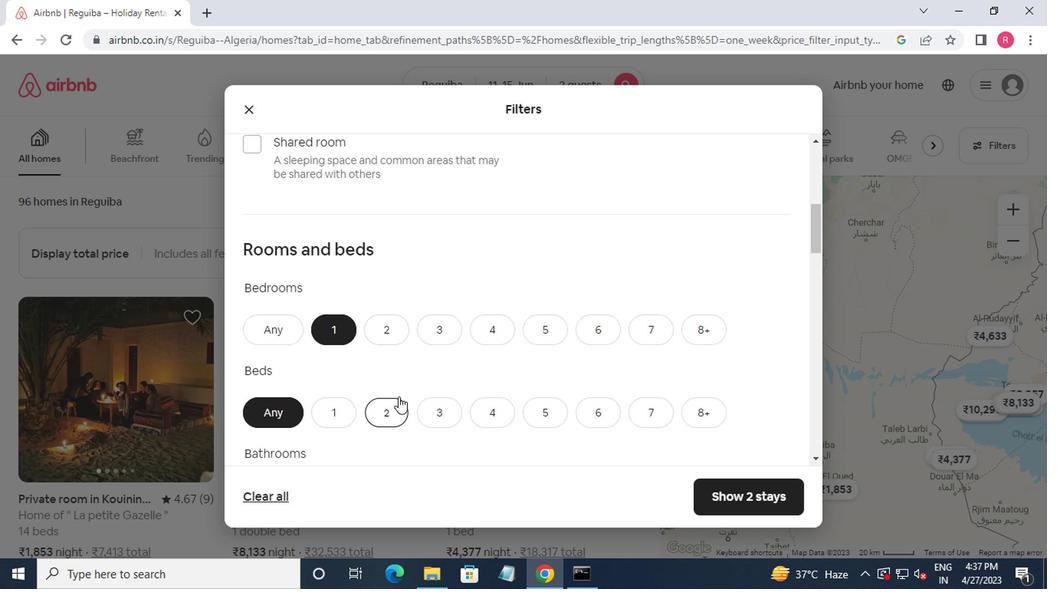 
Action: Mouse moved to (327, 349)
Screenshot: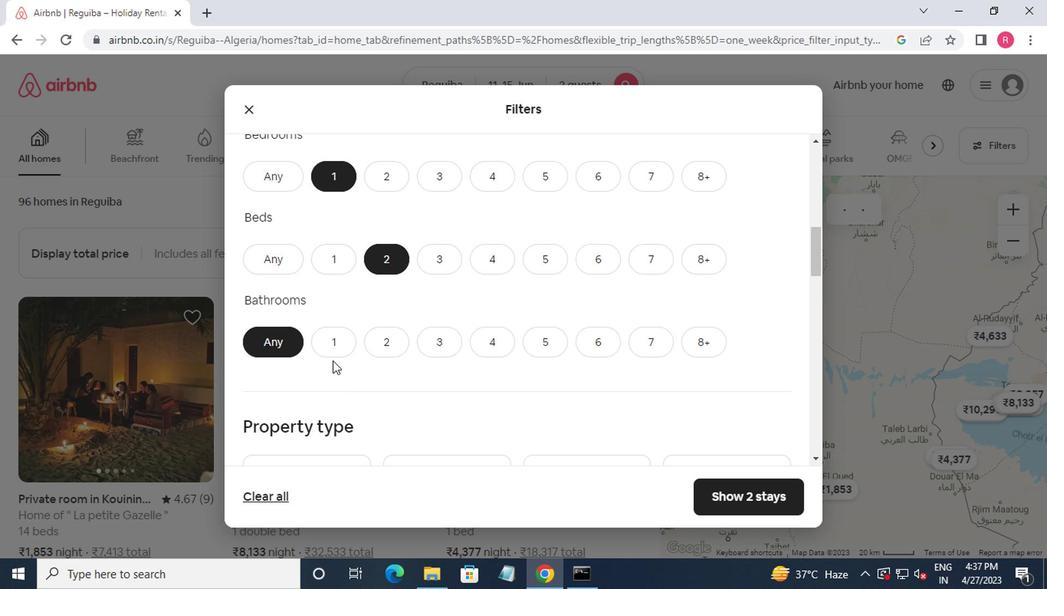 
Action: Mouse pressed left at (327, 349)
Screenshot: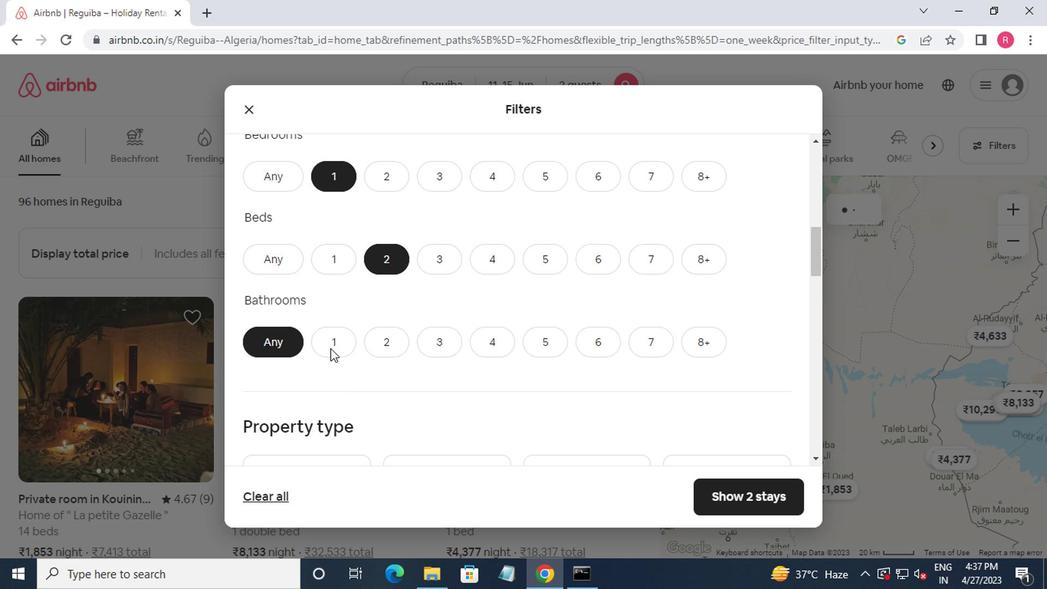 
Action: Mouse moved to (332, 345)
Screenshot: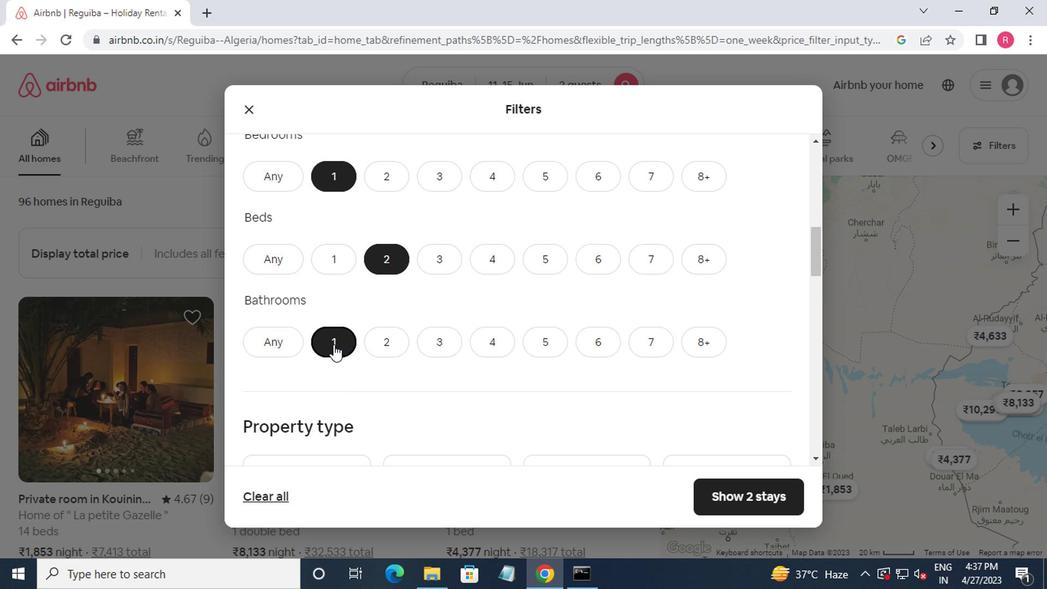 
Action: Mouse scrolled (332, 345) with delta (0, 0)
Screenshot: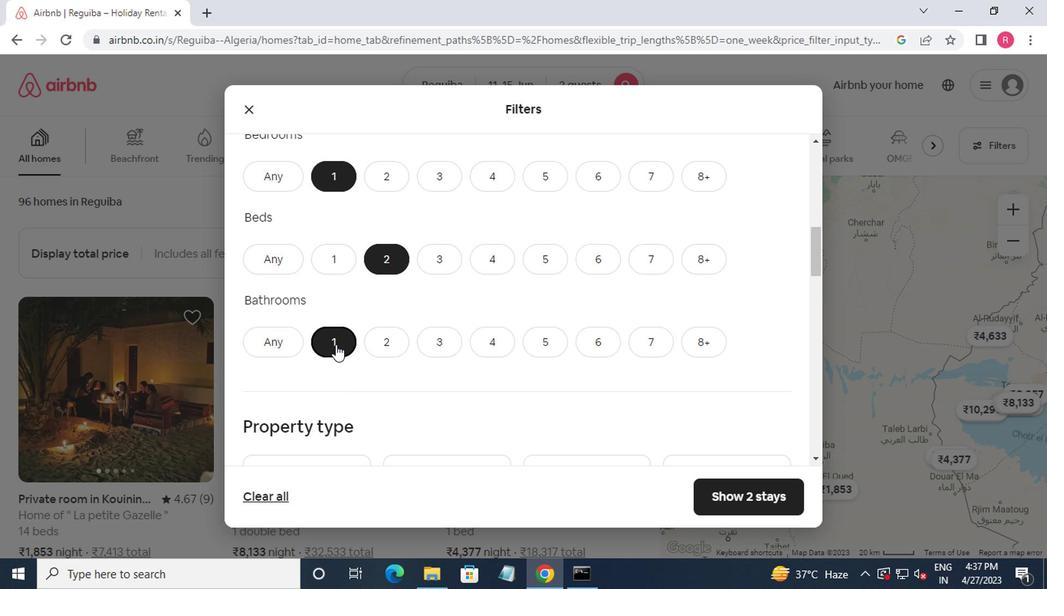 
Action: Mouse moved to (332, 346)
Screenshot: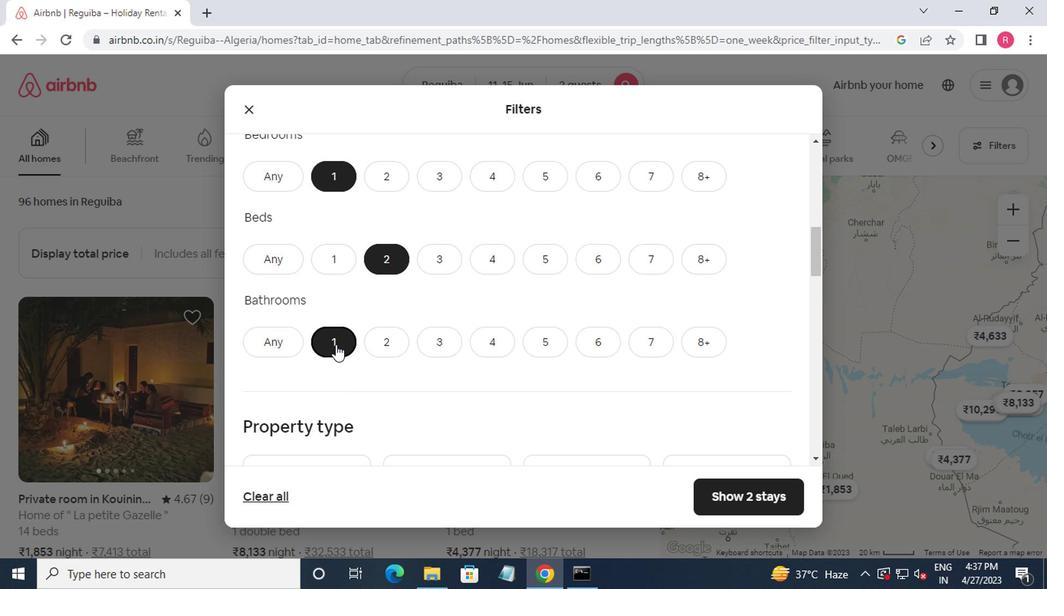 
Action: Mouse scrolled (332, 345) with delta (0, -1)
Screenshot: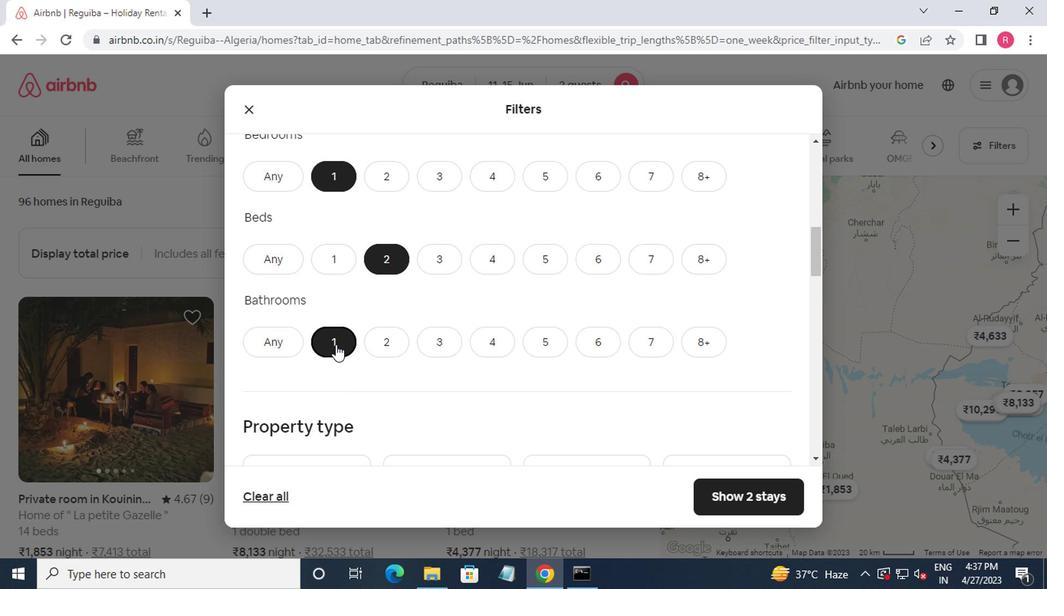 
Action: Mouse scrolled (332, 345) with delta (0, -1)
Screenshot: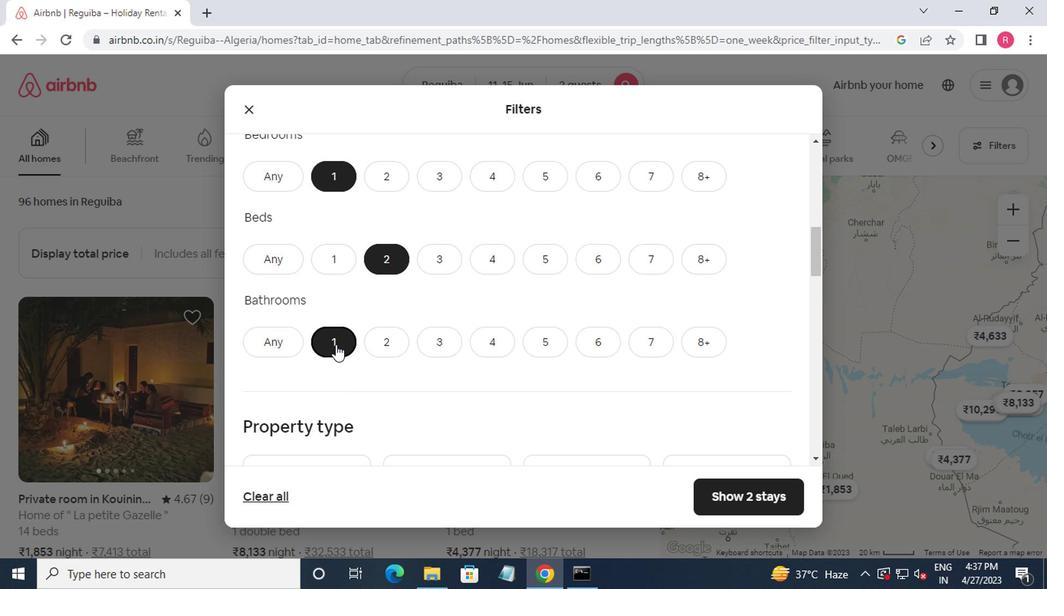 
Action: Mouse moved to (332, 304)
Screenshot: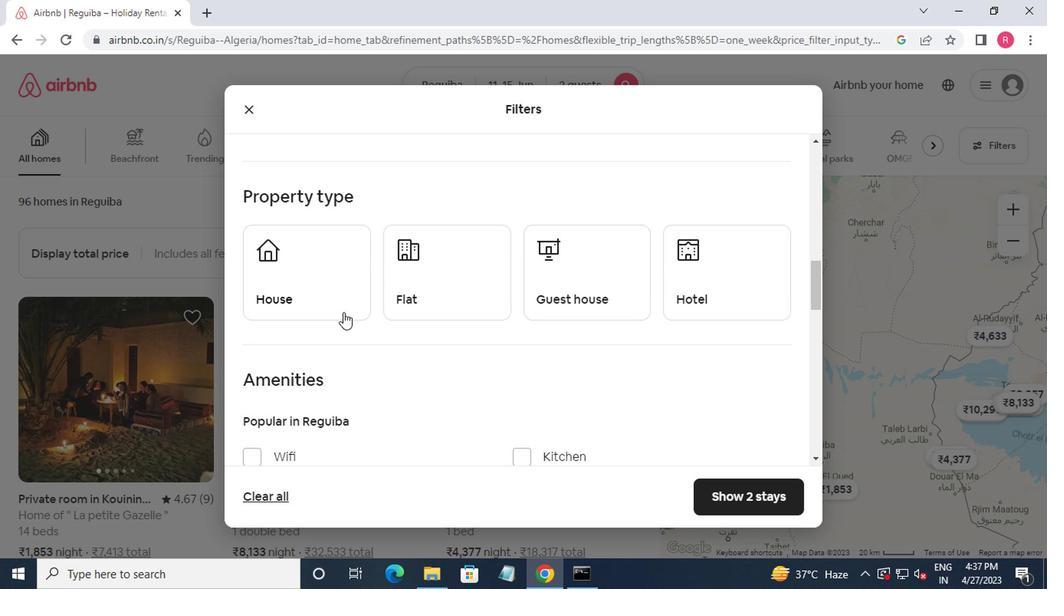 
Action: Mouse pressed left at (332, 304)
Screenshot: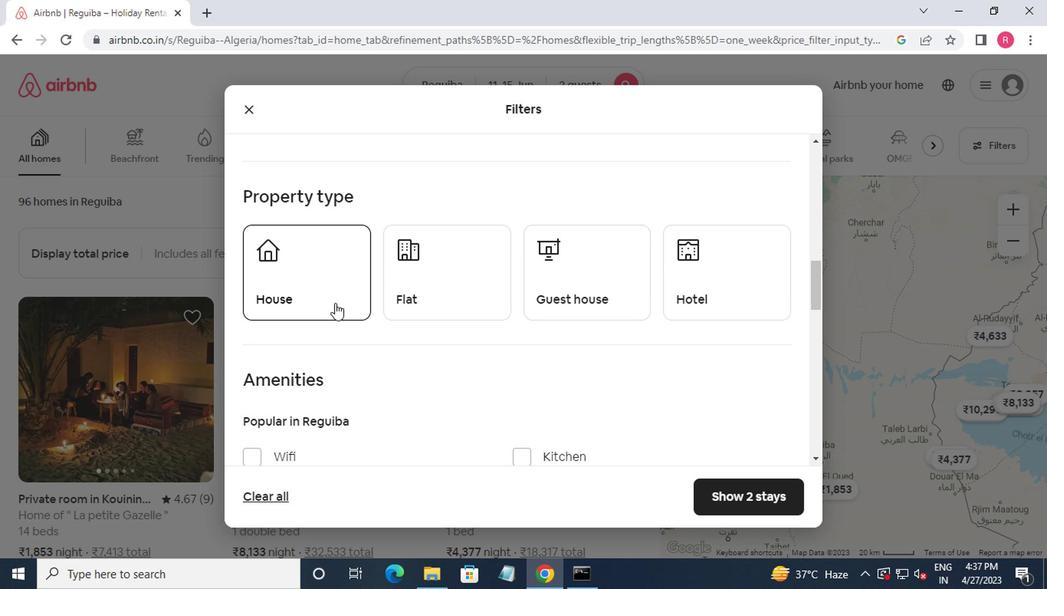 
Action: Mouse moved to (381, 309)
Screenshot: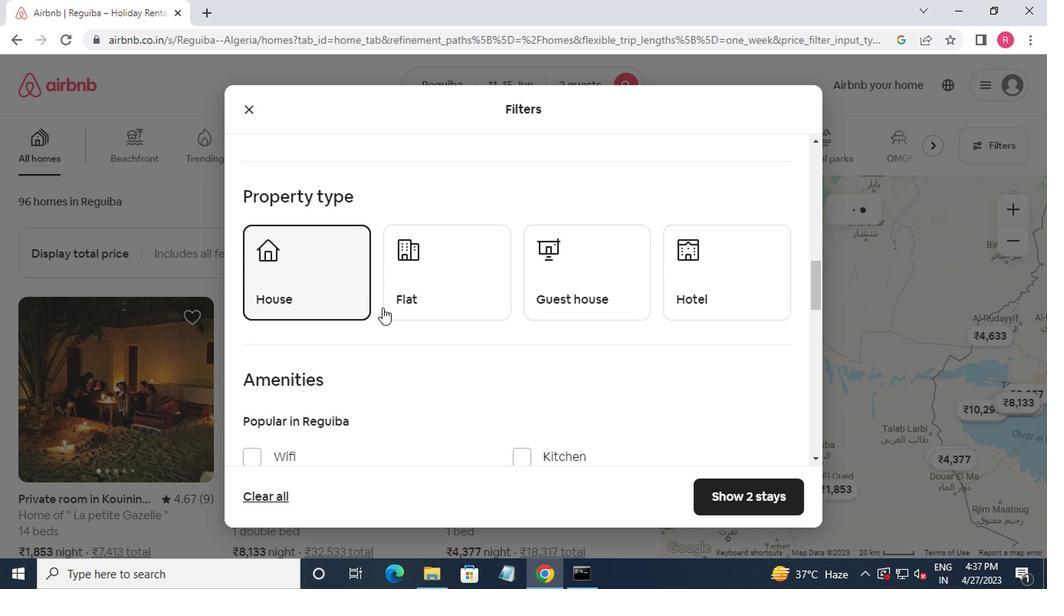 
Action: Mouse pressed left at (381, 309)
Screenshot: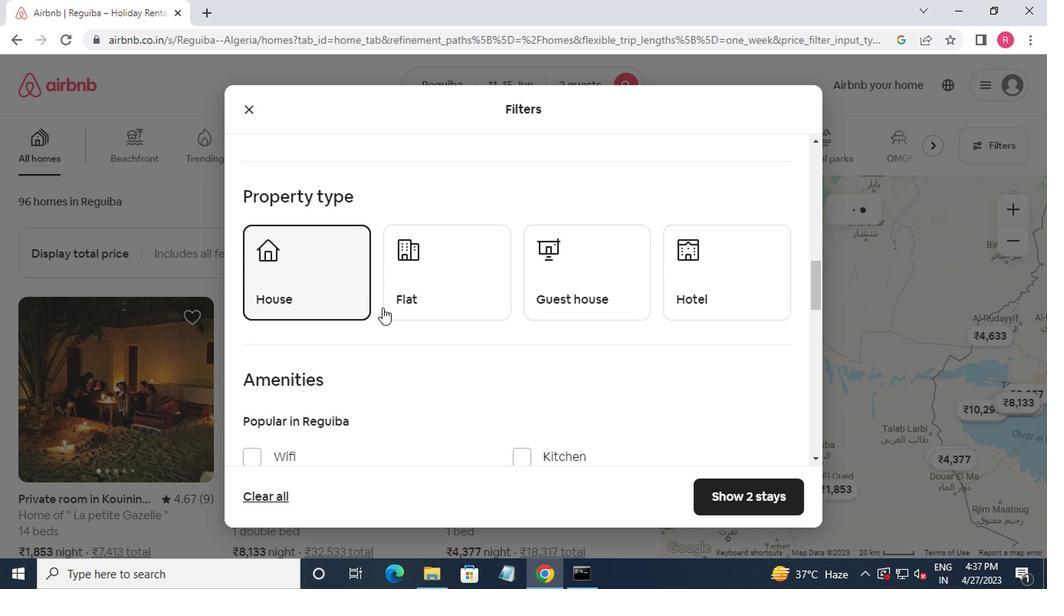 
Action: Mouse moved to (687, 281)
Screenshot: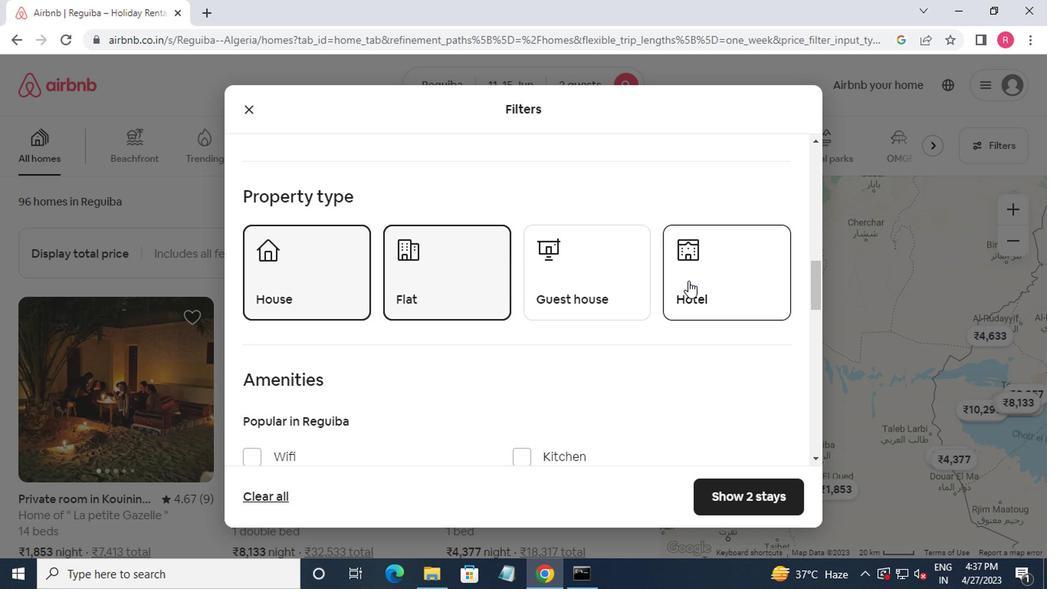 
Action: Mouse pressed left at (687, 281)
Screenshot: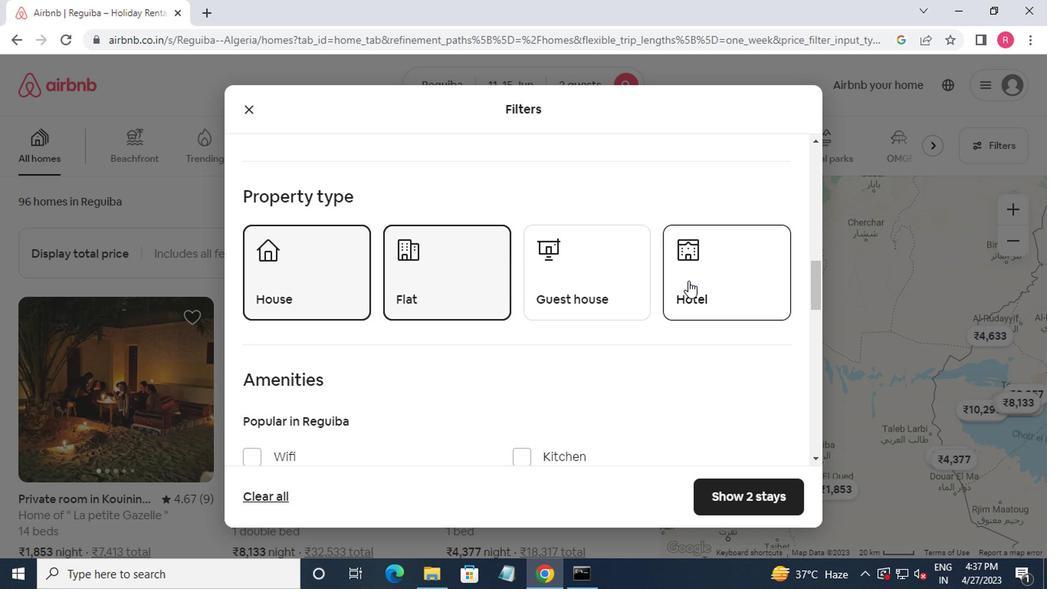 
Action: Mouse moved to (665, 256)
Screenshot: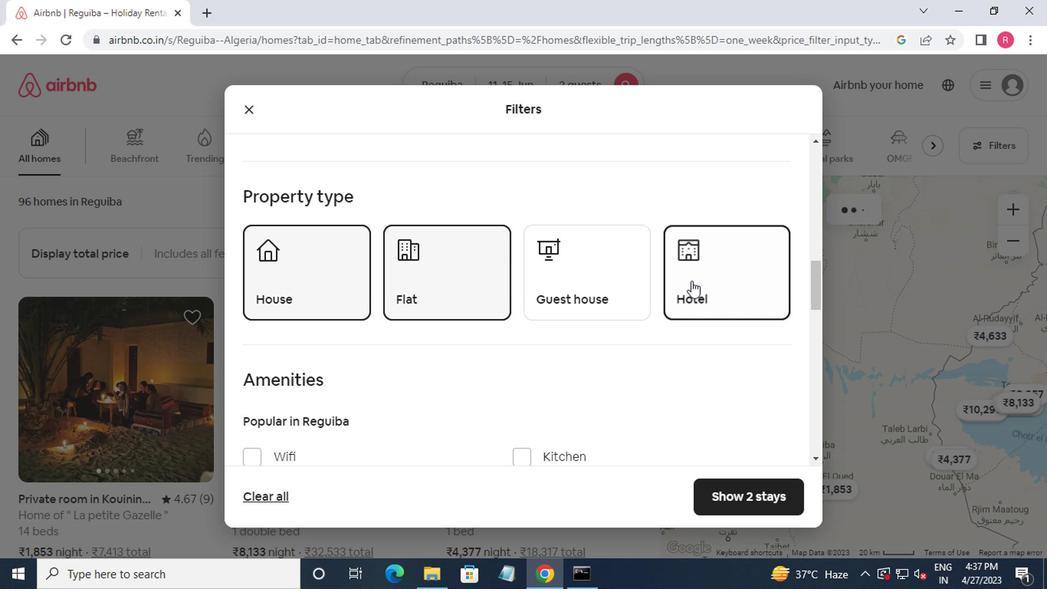 
Action: Mouse scrolled (665, 255) with delta (0, -1)
Screenshot: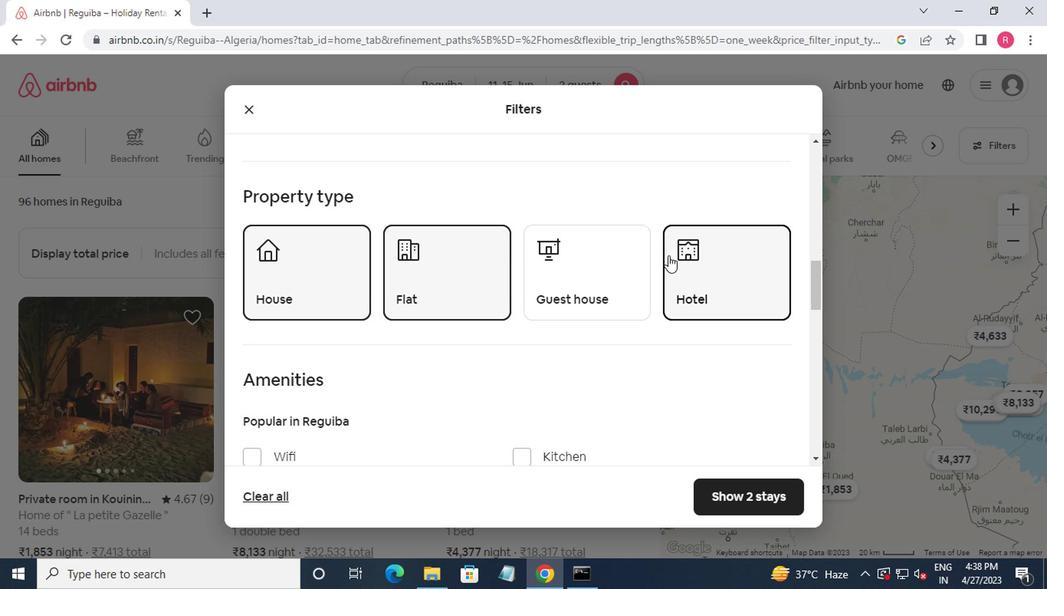 
Action: Mouse scrolled (665, 255) with delta (0, -1)
Screenshot: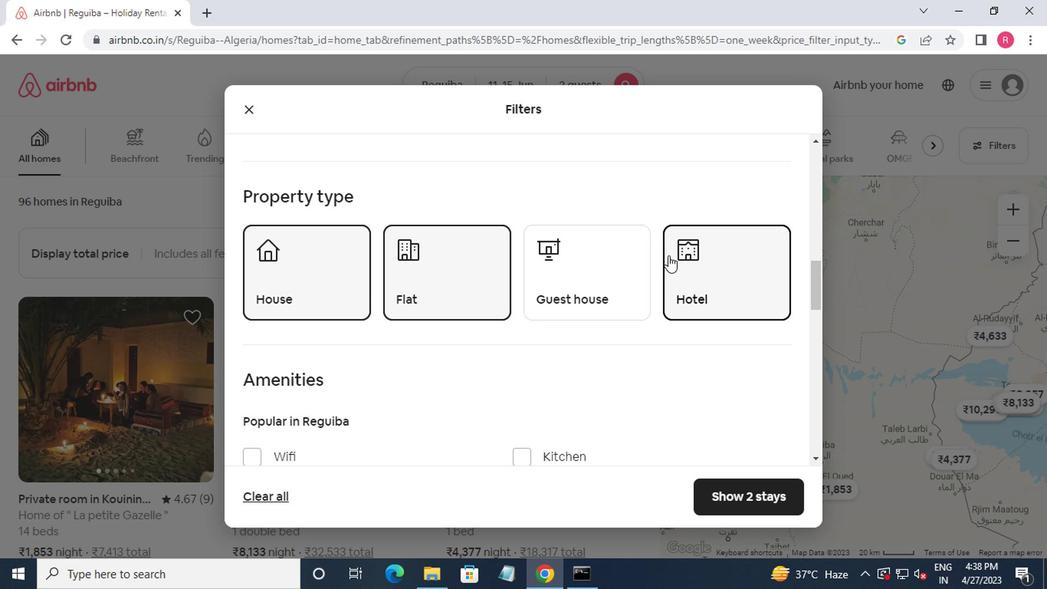 
Action: Mouse moved to (528, 337)
Screenshot: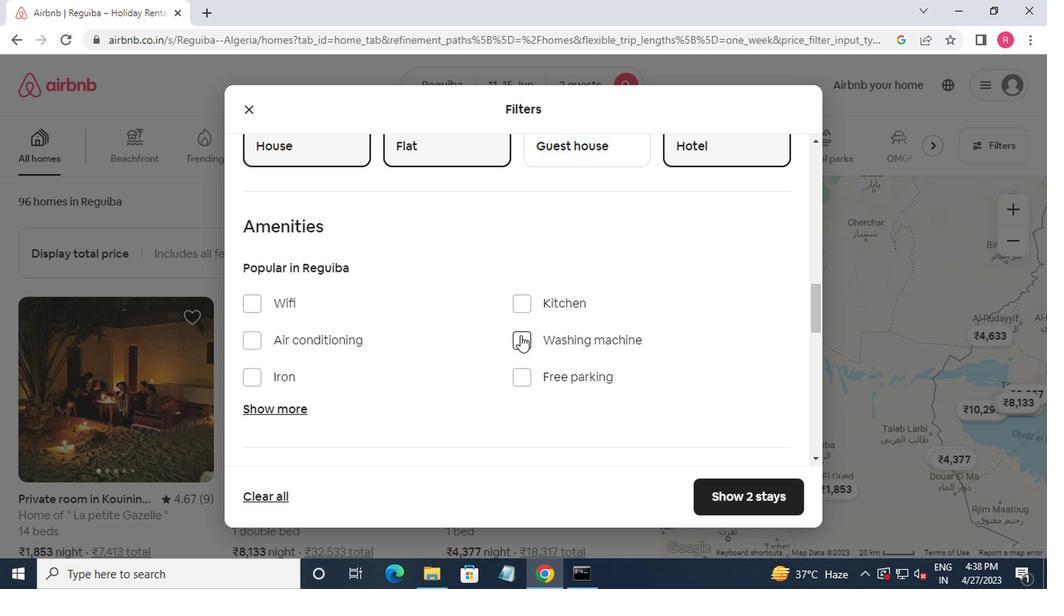 
Action: Mouse pressed left at (528, 337)
Screenshot: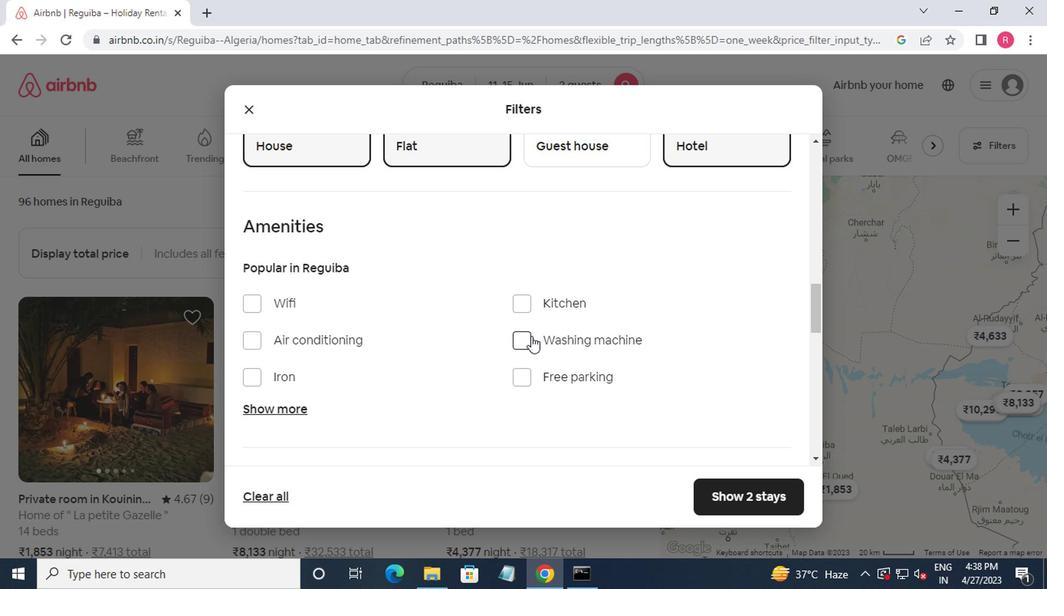 
Action: Mouse moved to (527, 337)
Screenshot: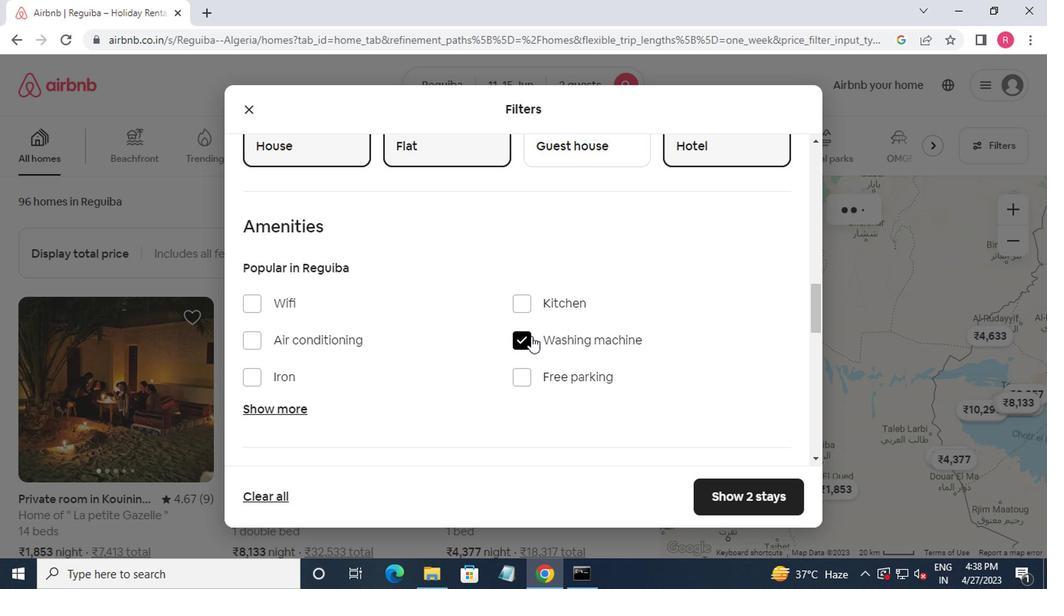 
Action: Mouse scrolled (527, 336) with delta (0, -1)
Screenshot: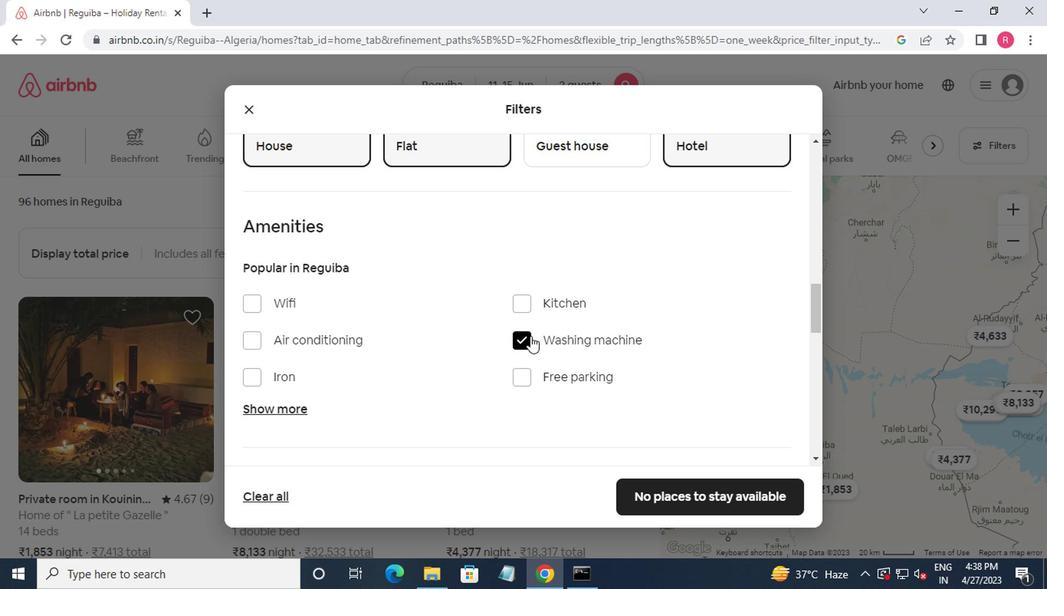
Action: Mouse moved to (527, 336)
Screenshot: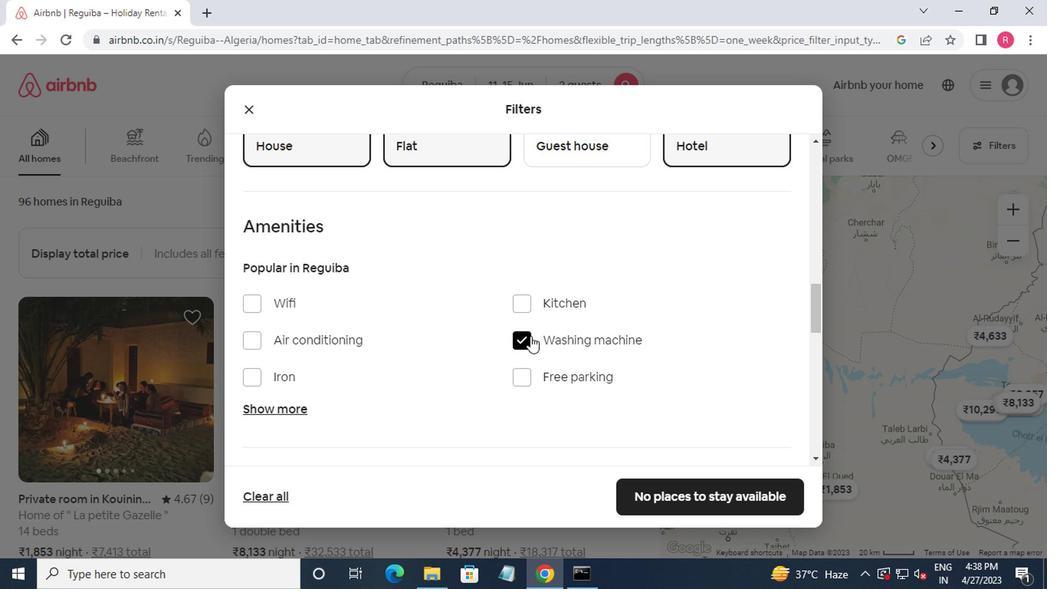 
Action: Mouse scrolled (527, 335) with delta (0, 0)
Screenshot: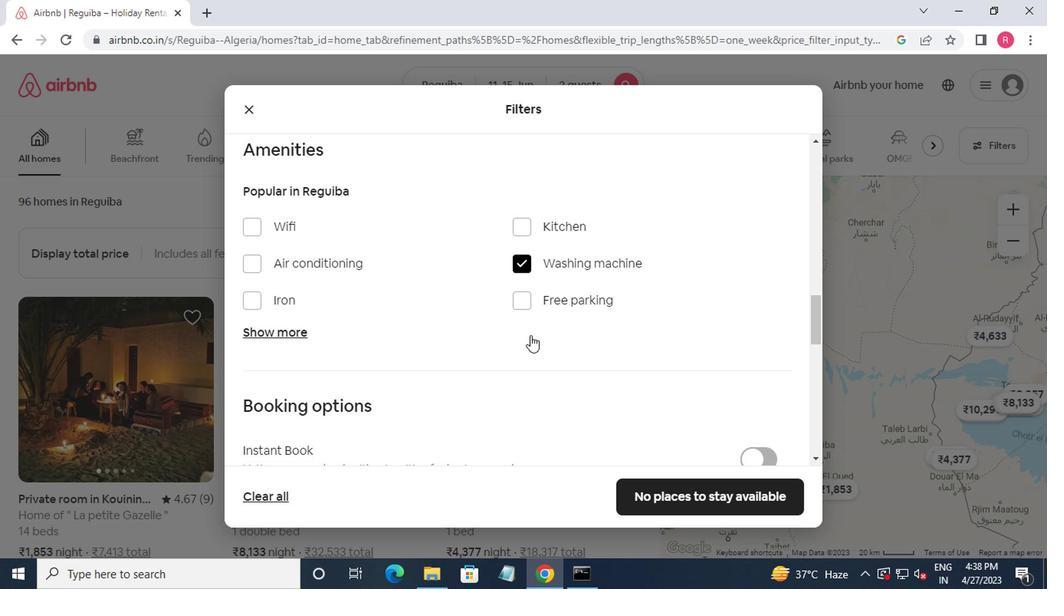 
Action: Mouse scrolled (527, 335) with delta (0, 0)
Screenshot: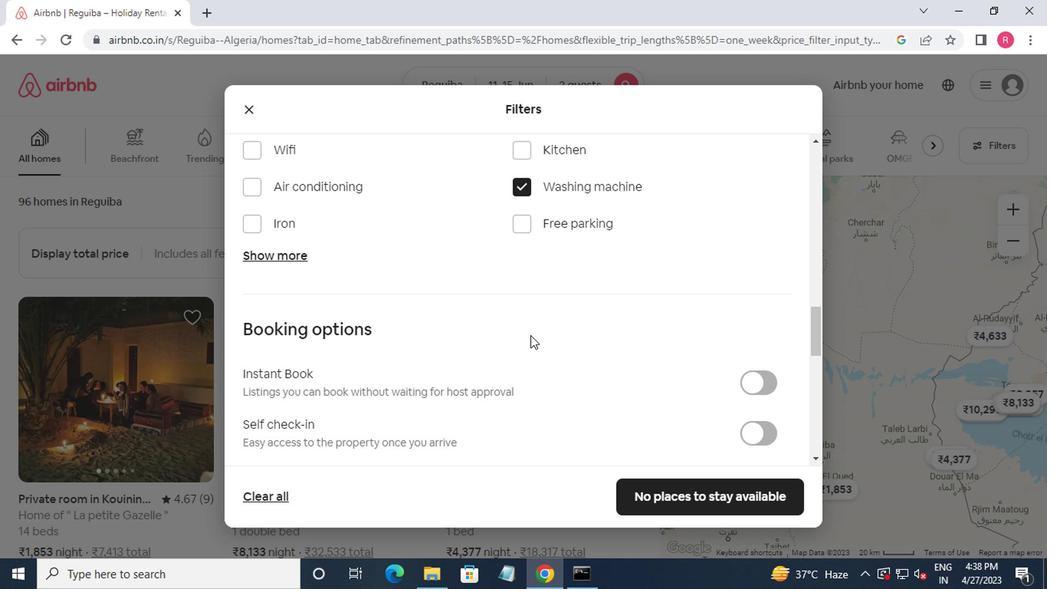 
Action: Mouse moved to (749, 355)
Screenshot: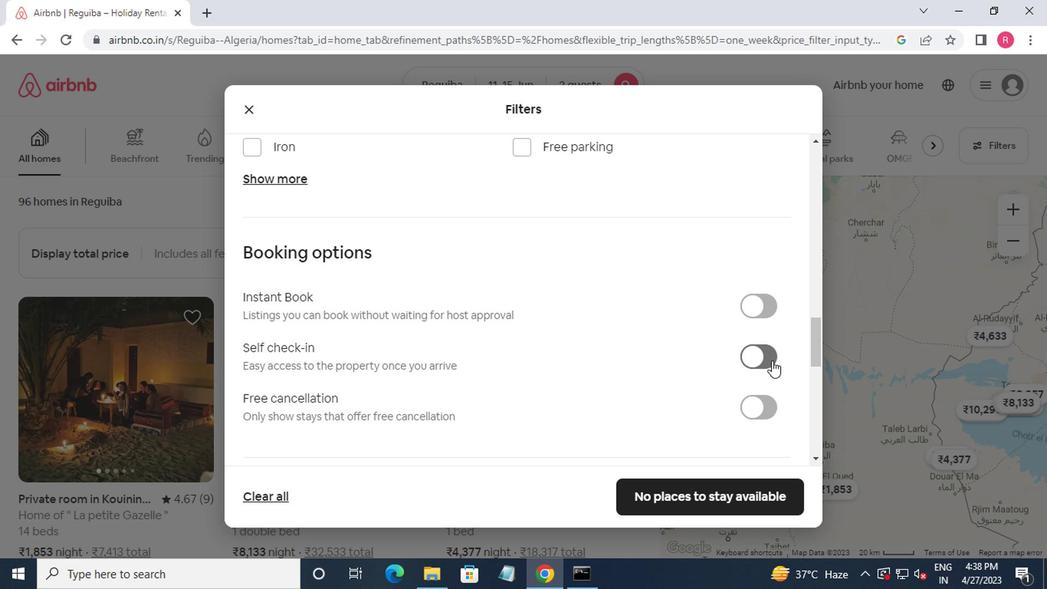 
Action: Mouse pressed left at (749, 355)
Screenshot: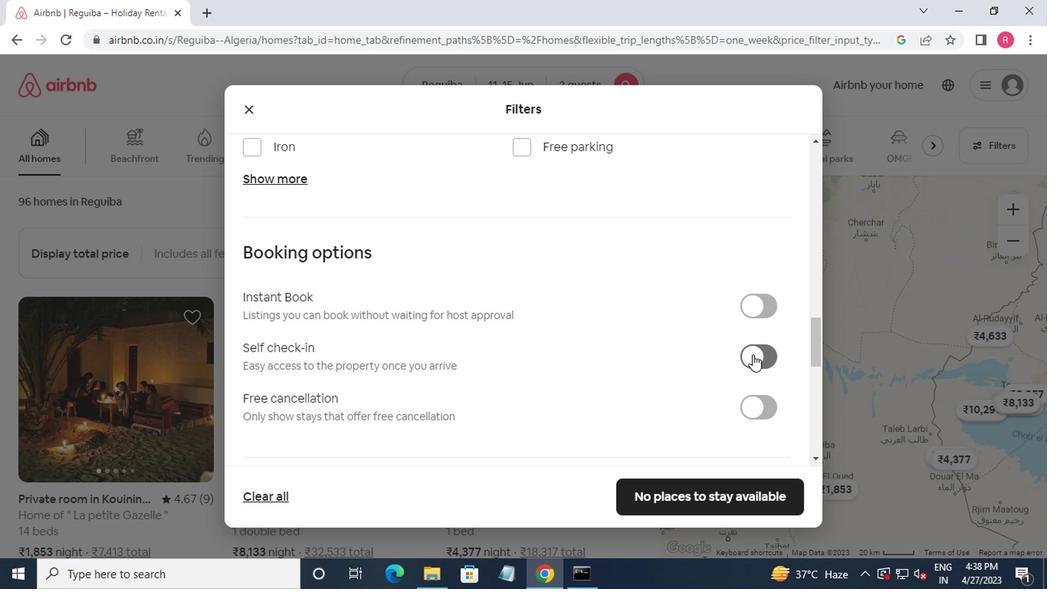 
Action: Mouse moved to (706, 507)
Screenshot: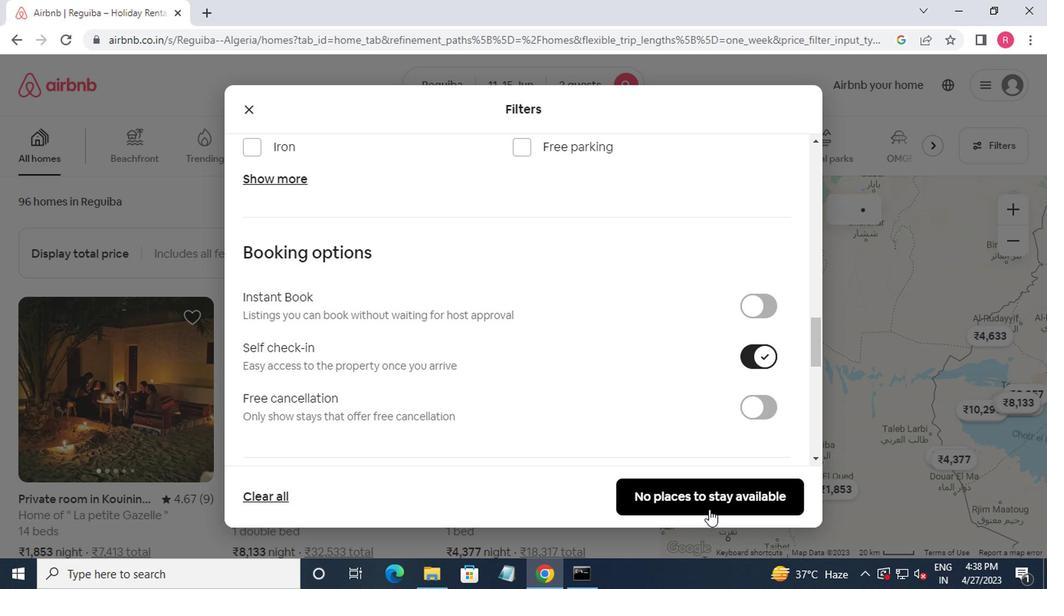 
Action: Mouse pressed left at (706, 507)
Screenshot: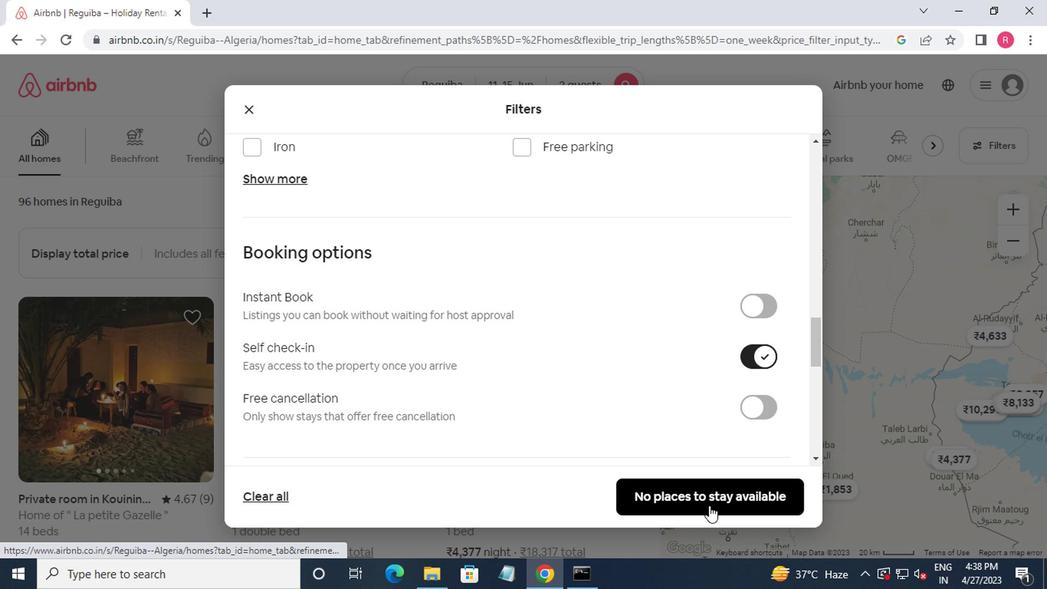
Action: Mouse moved to (771, 459)
Screenshot: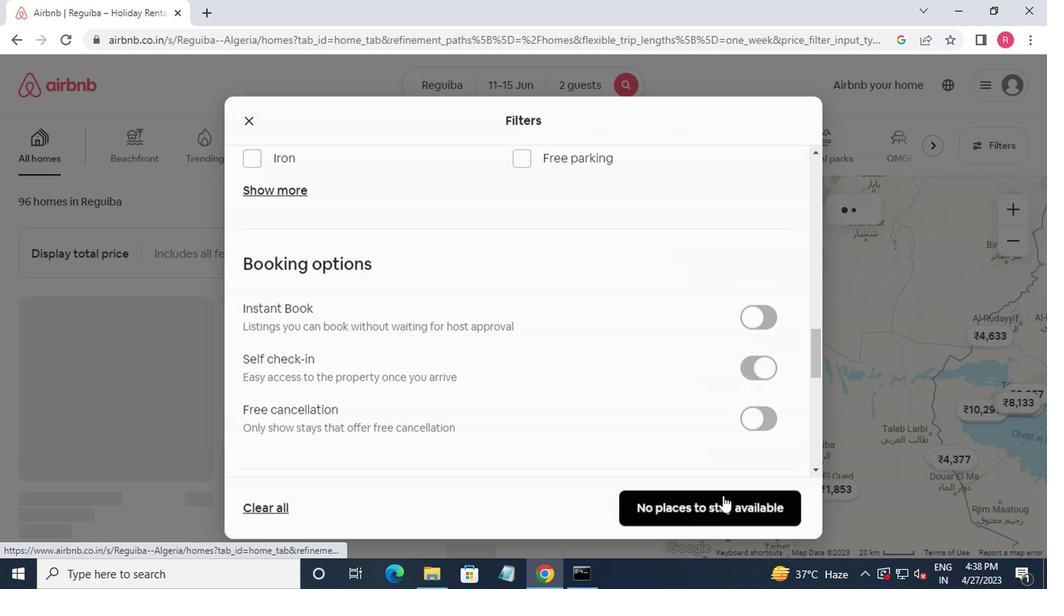 
